 Task: Move the task Develop a new social media platform to the section To-Do in the project AgileFusion and sort the tasks in the project by Due Date
Action: Mouse moved to (287, 543)
Screenshot: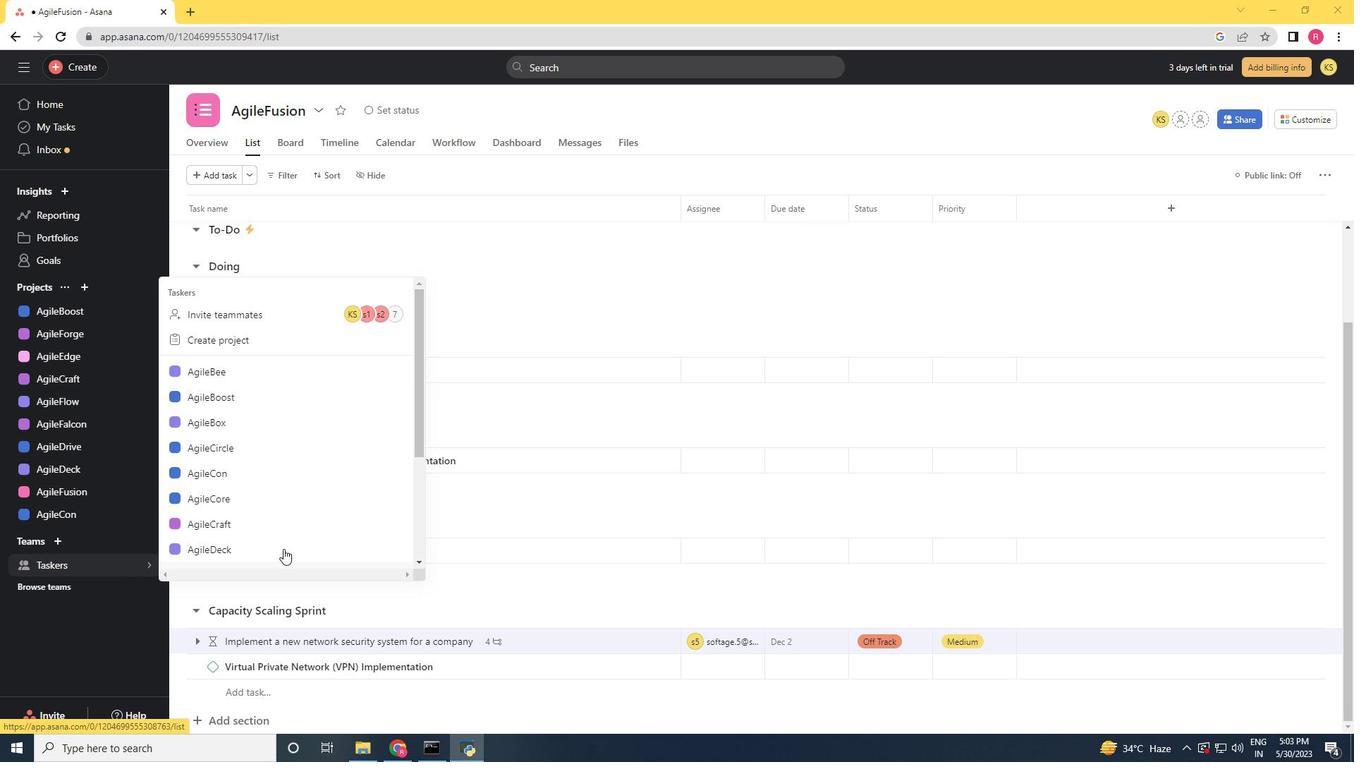 
Action: Mouse scrolled (287, 542) with delta (0, 0)
Screenshot: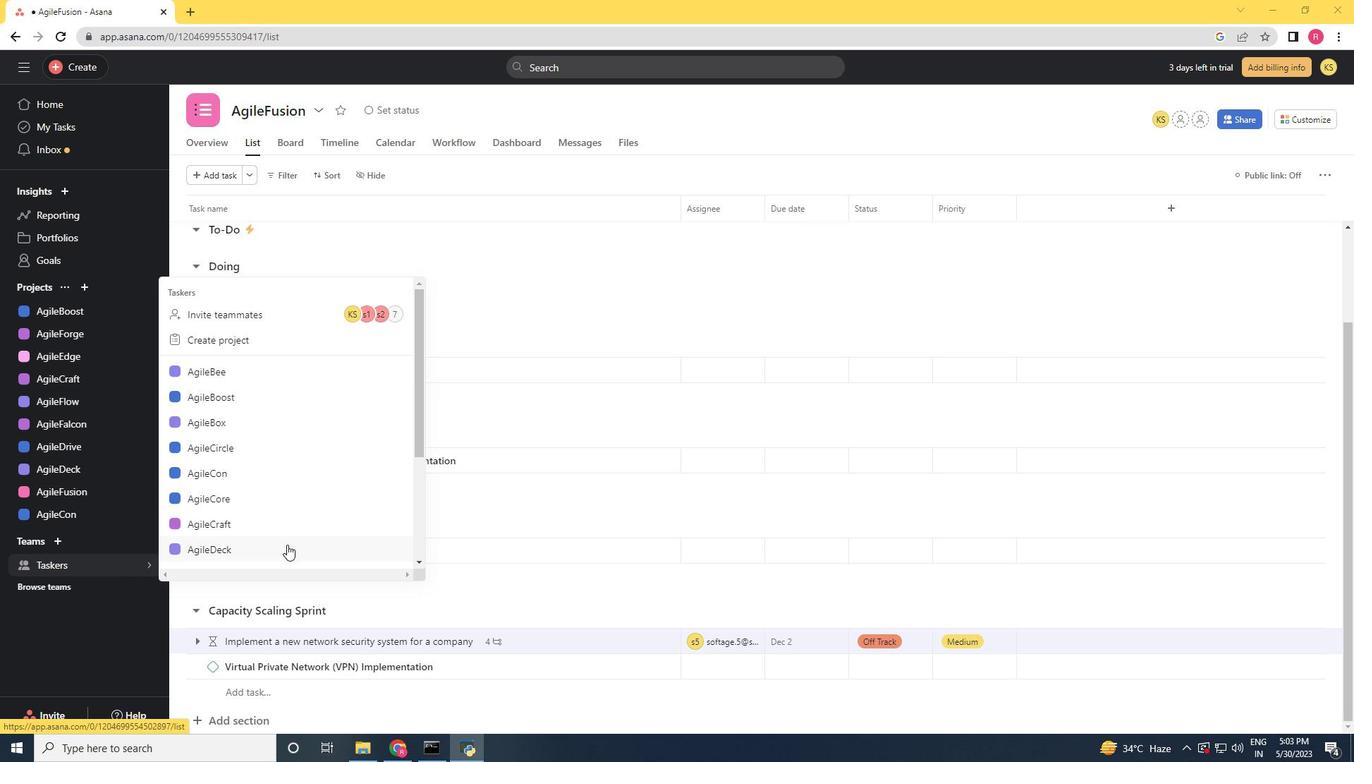 
Action: Mouse scrolled (287, 542) with delta (0, 0)
Screenshot: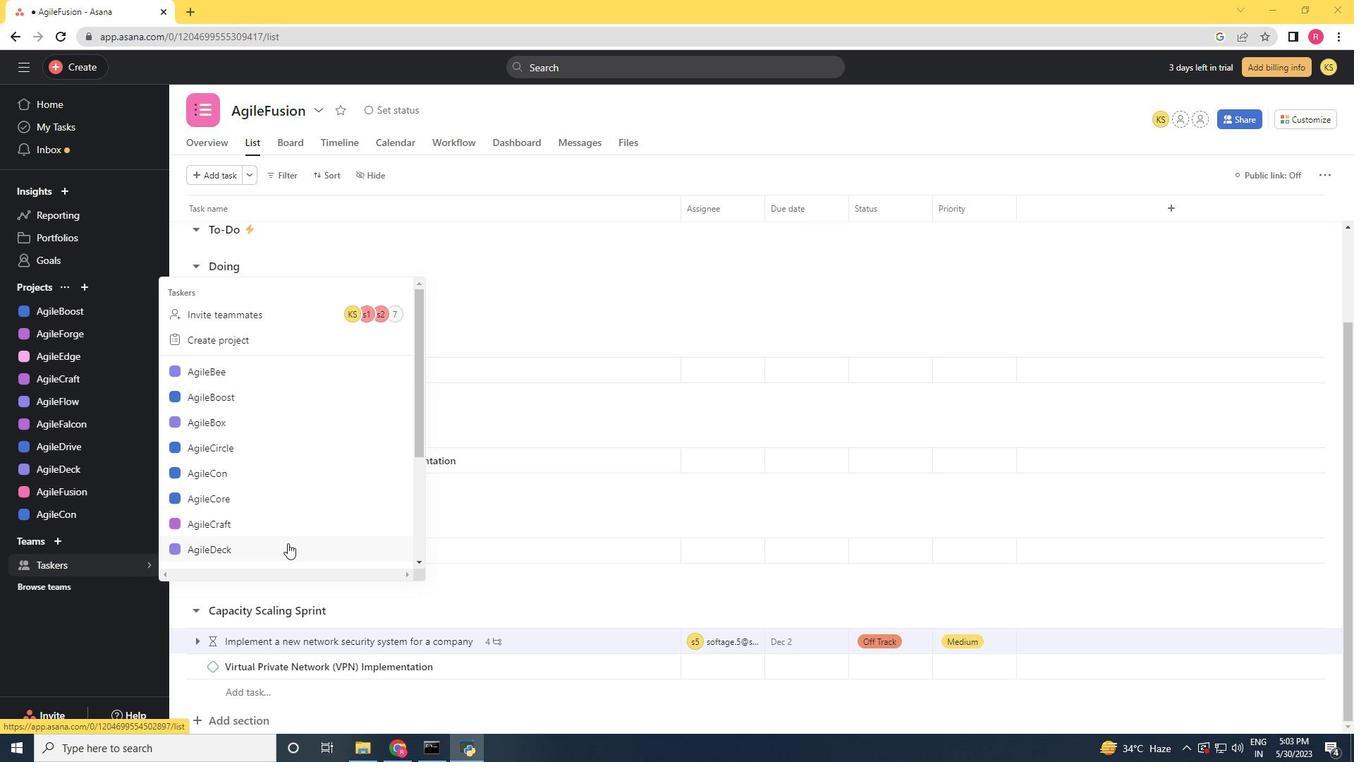
Action: Mouse scrolled (287, 542) with delta (0, 0)
Screenshot: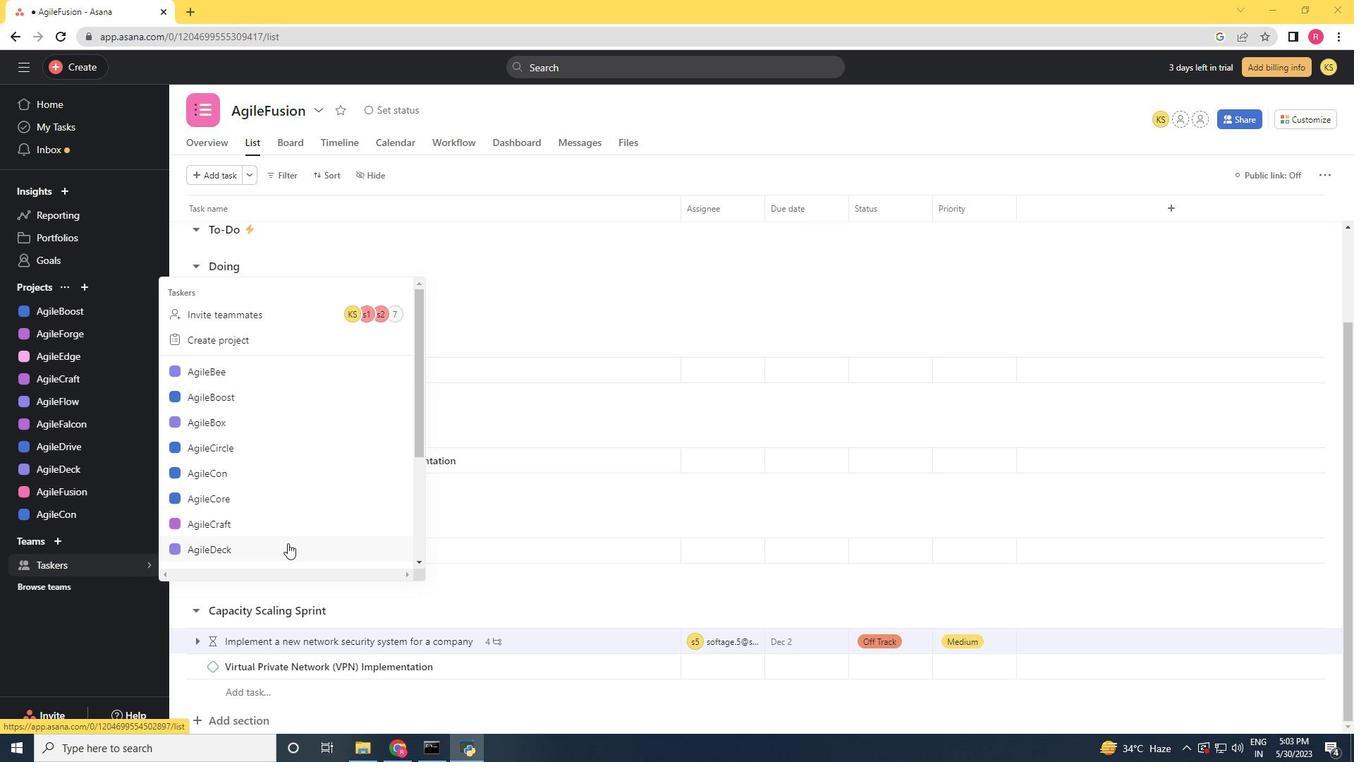 
Action: Mouse scrolled (287, 542) with delta (0, 0)
Screenshot: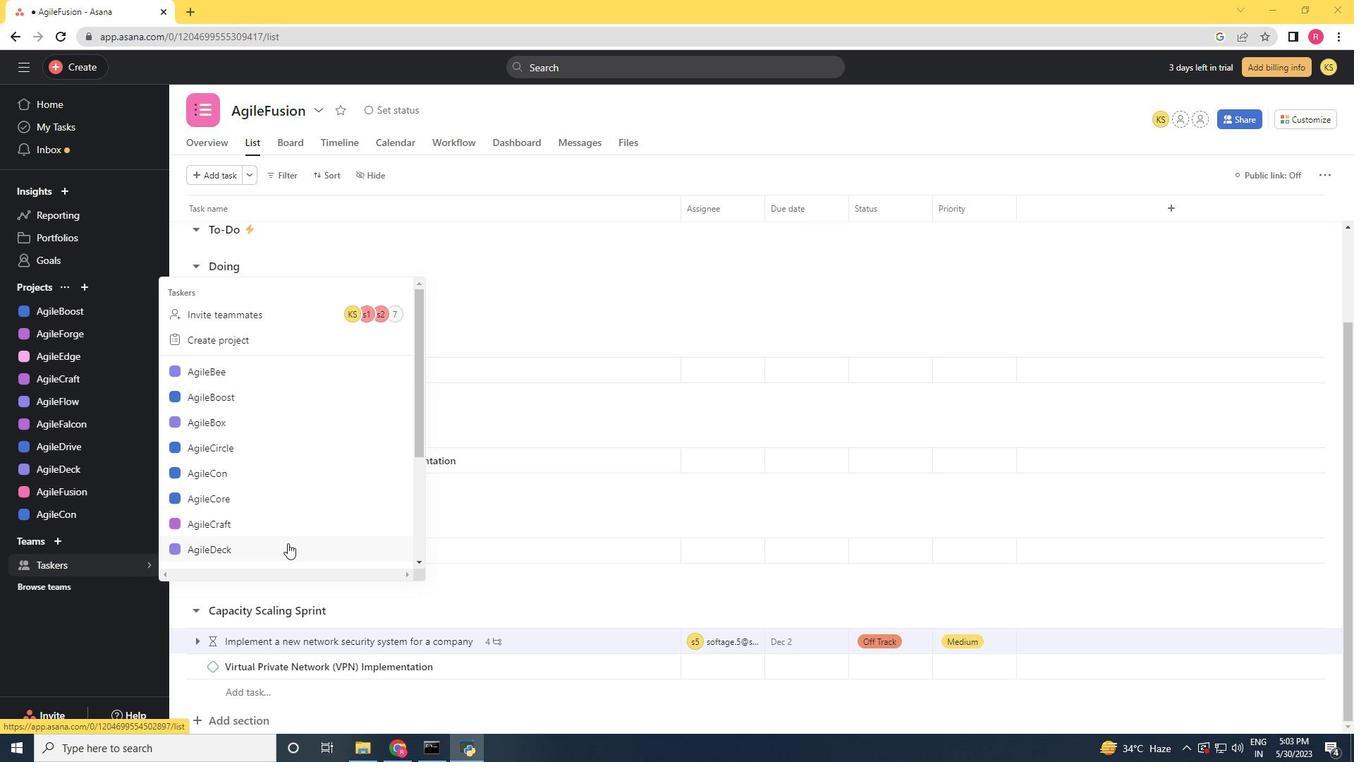 
Action: Mouse scrolled (287, 542) with delta (0, 0)
Screenshot: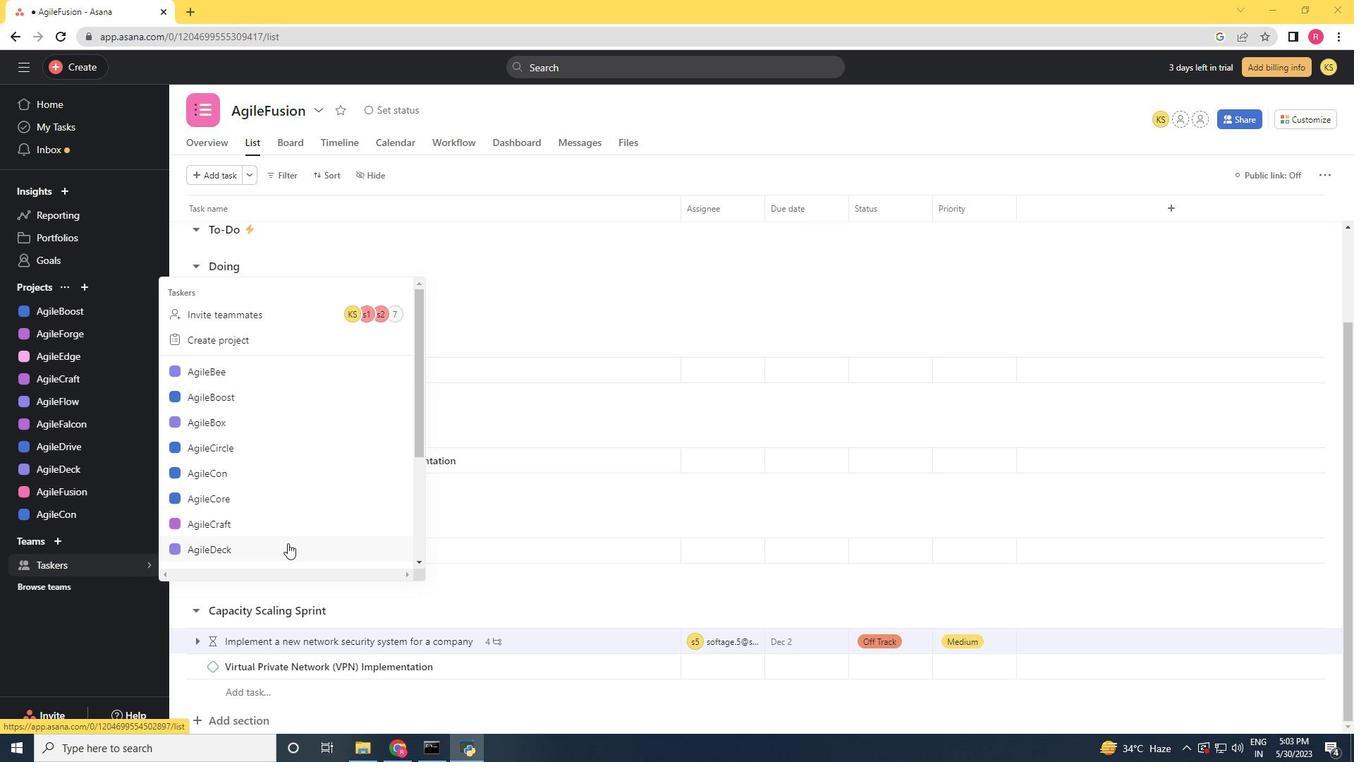 
Action: Mouse moved to (275, 548)
Screenshot: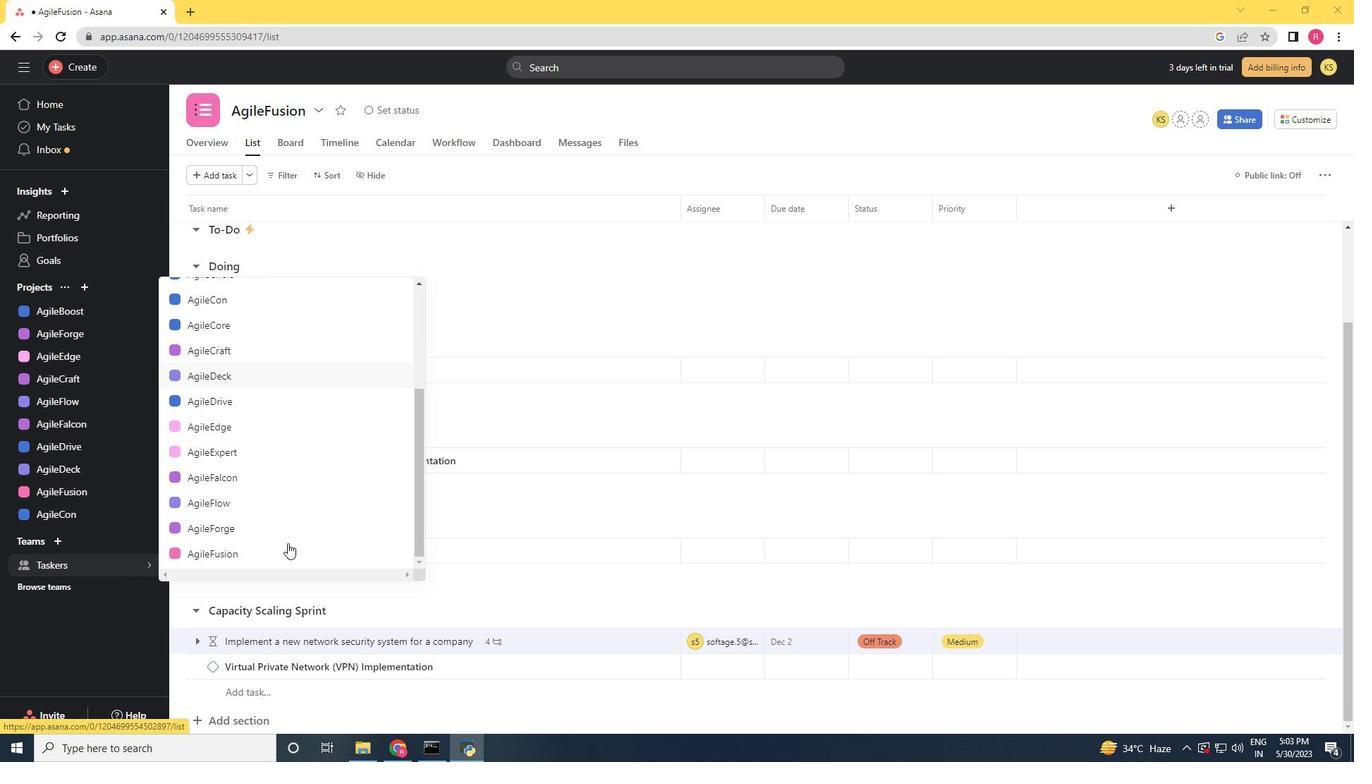 
Action: Mouse scrolled (275, 547) with delta (0, 0)
Screenshot: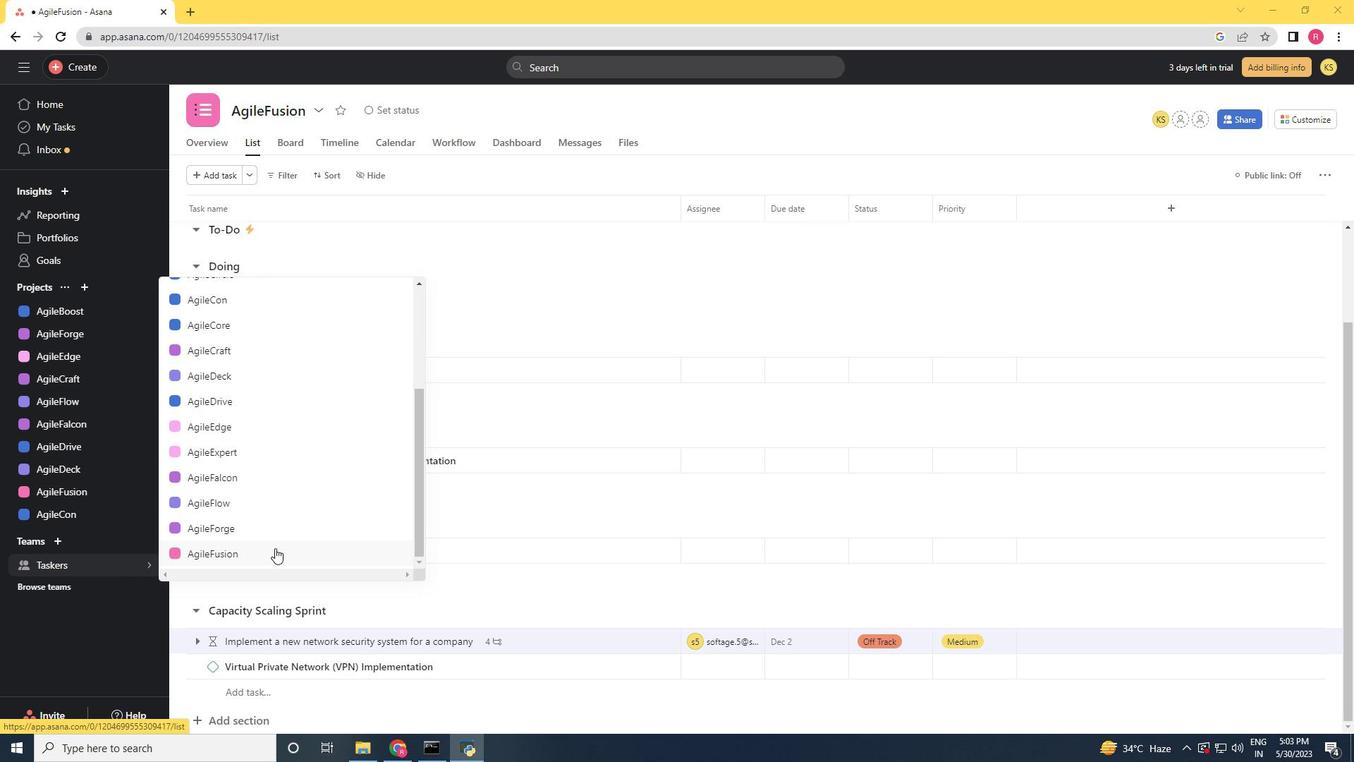 
Action: Mouse scrolled (275, 547) with delta (0, 0)
Screenshot: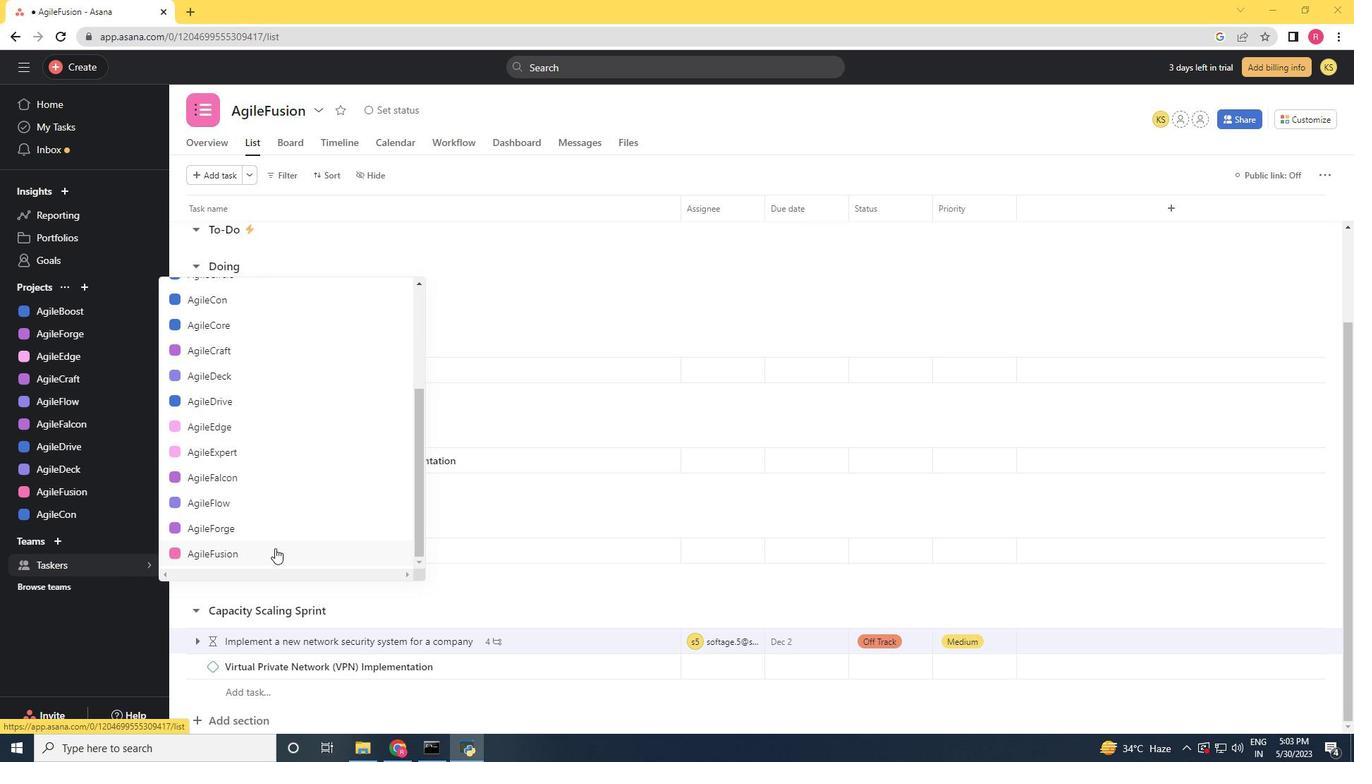 
Action: Mouse moved to (274, 548)
Screenshot: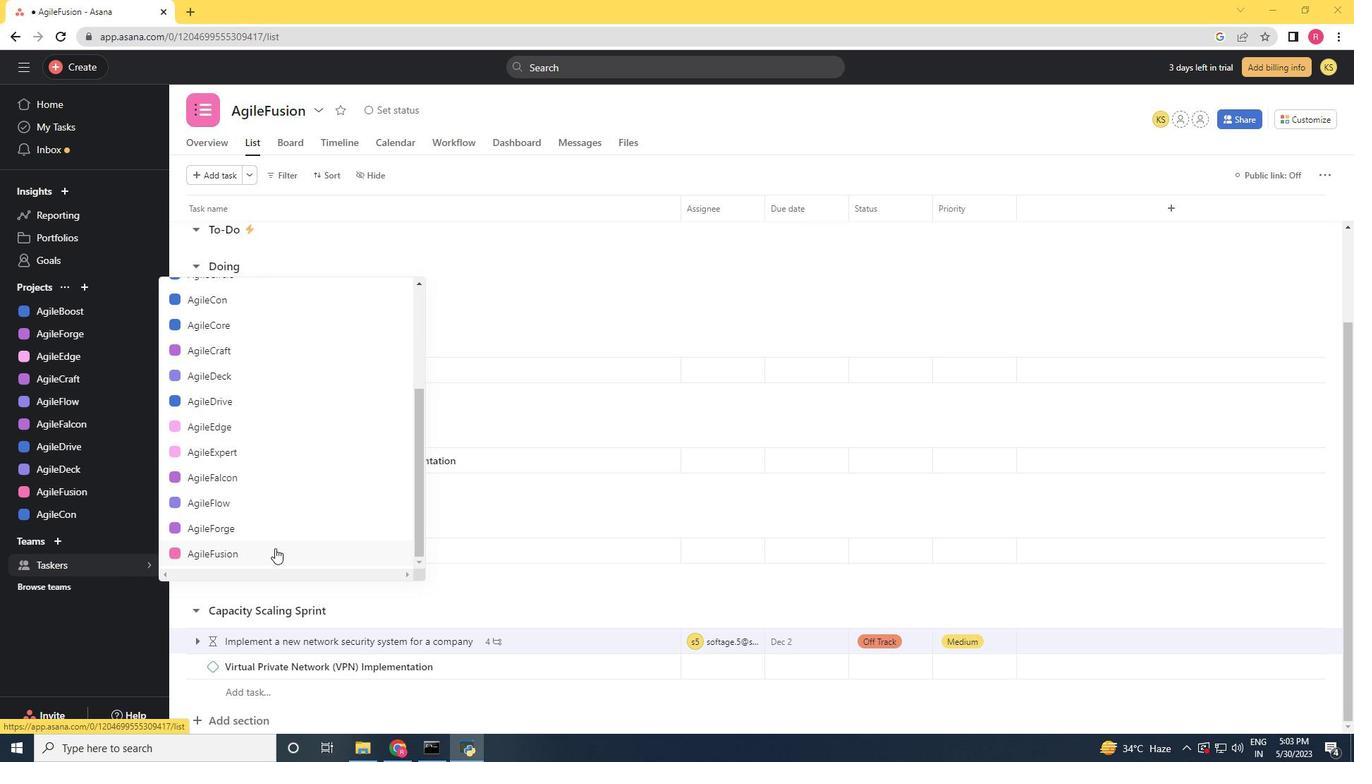
Action: Mouse scrolled (274, 548) with delta (0, 0)
Screenshot: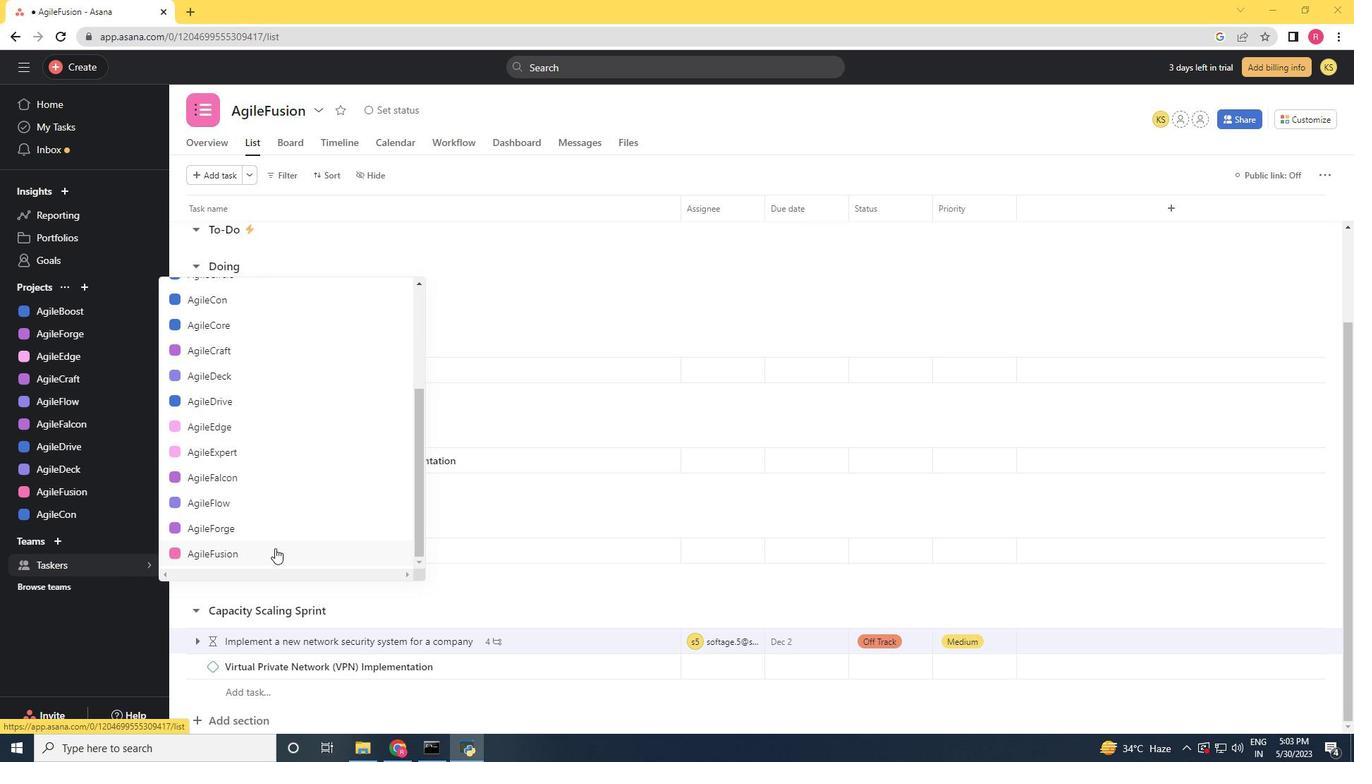 
Action: Mouse pressed left at (274, 548)
Screenshot: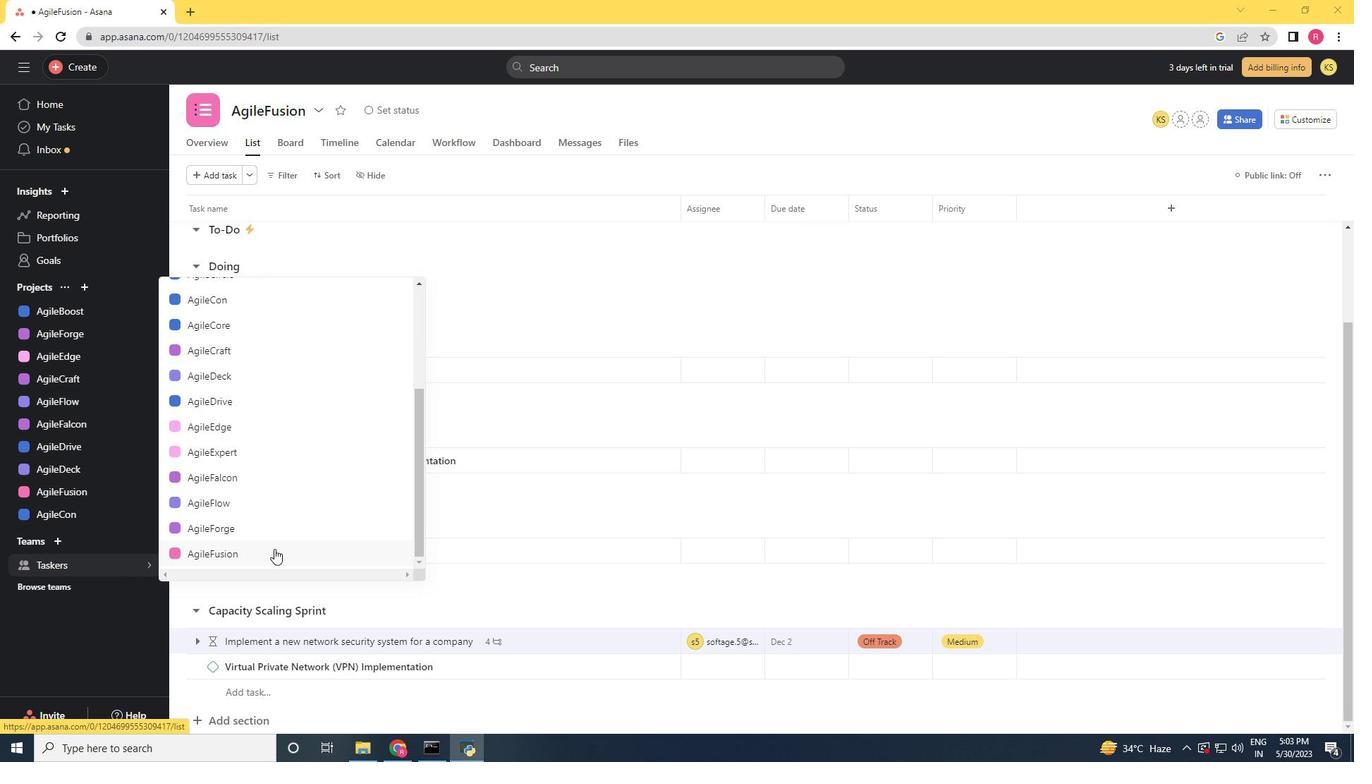 
Action: Mouse moved to (532, 407)
Screenshot: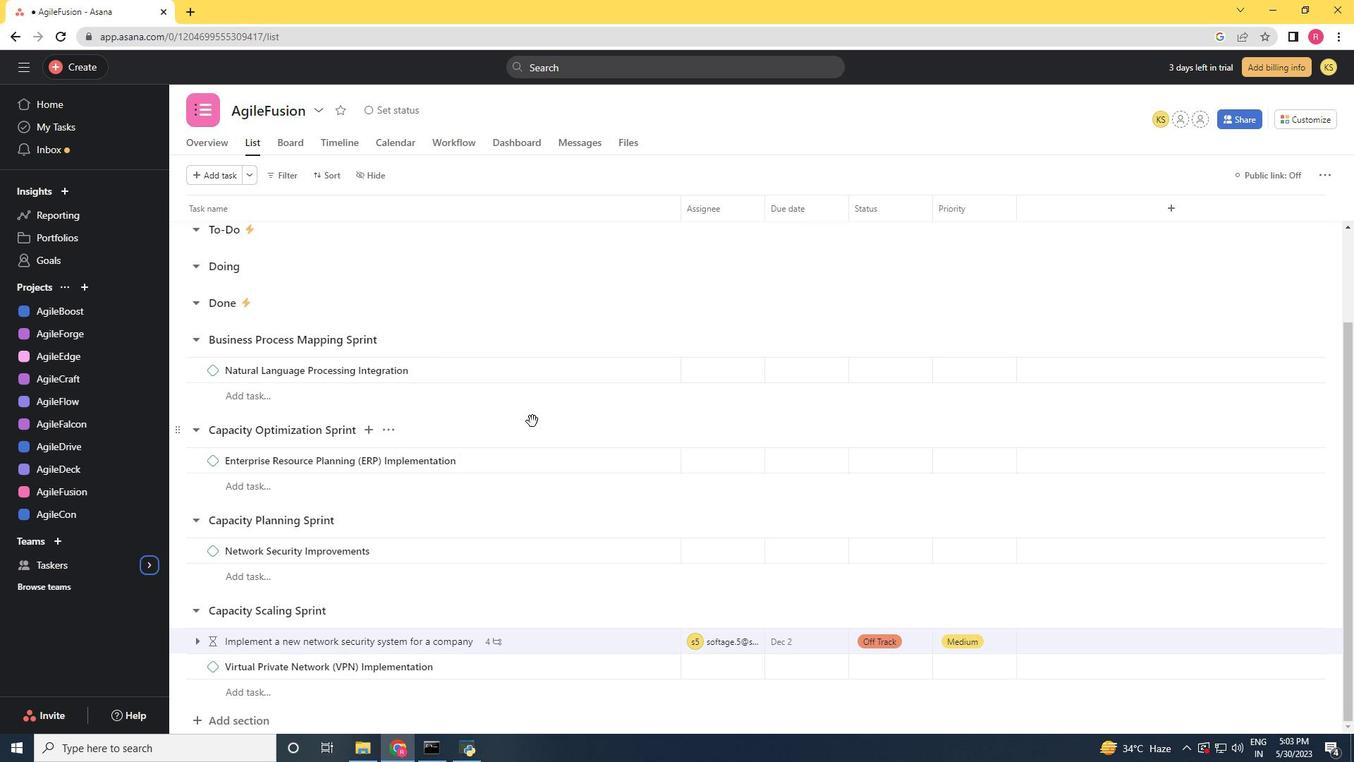 
Action: Mouse scrolled (532, 406) with delta (0, 0)
Screenshot: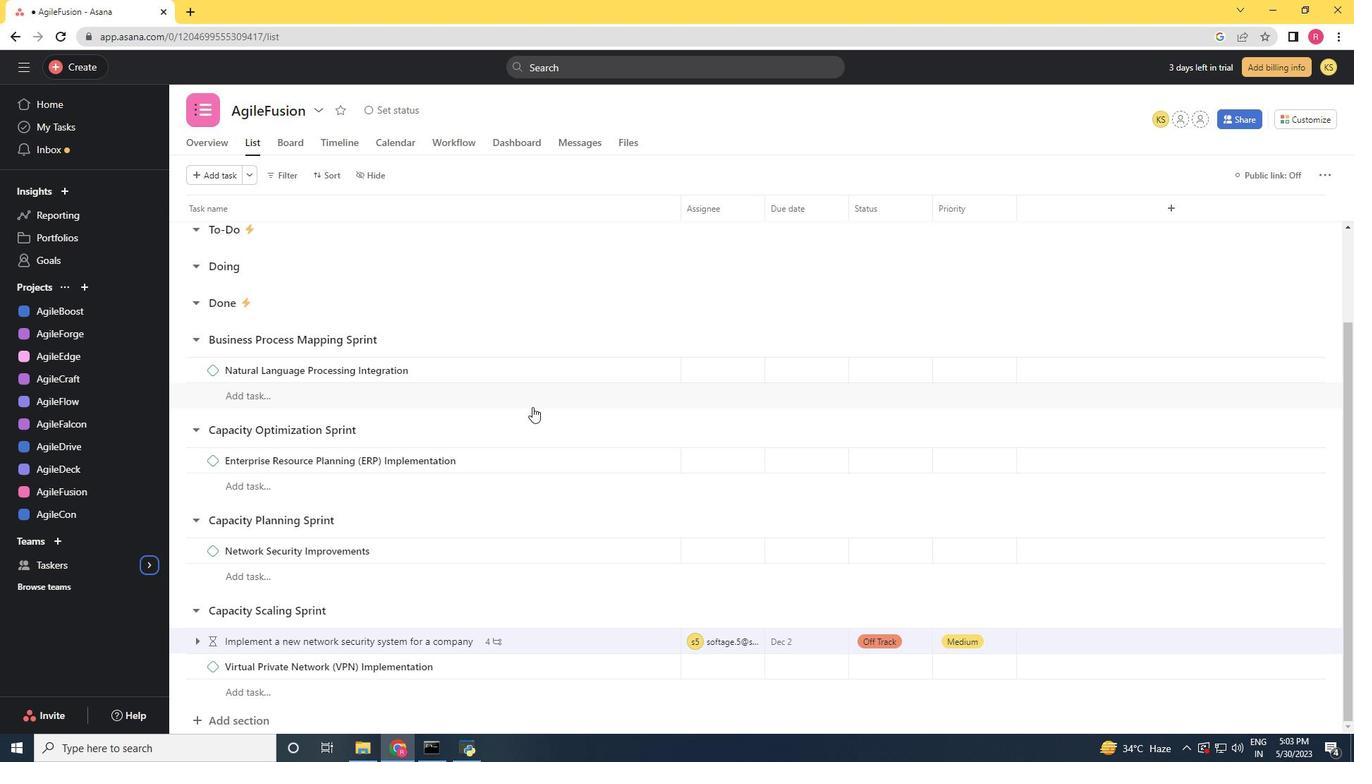 
Action: Mouse scrolled (532, 406) with delta (0, 0)
Screenshot: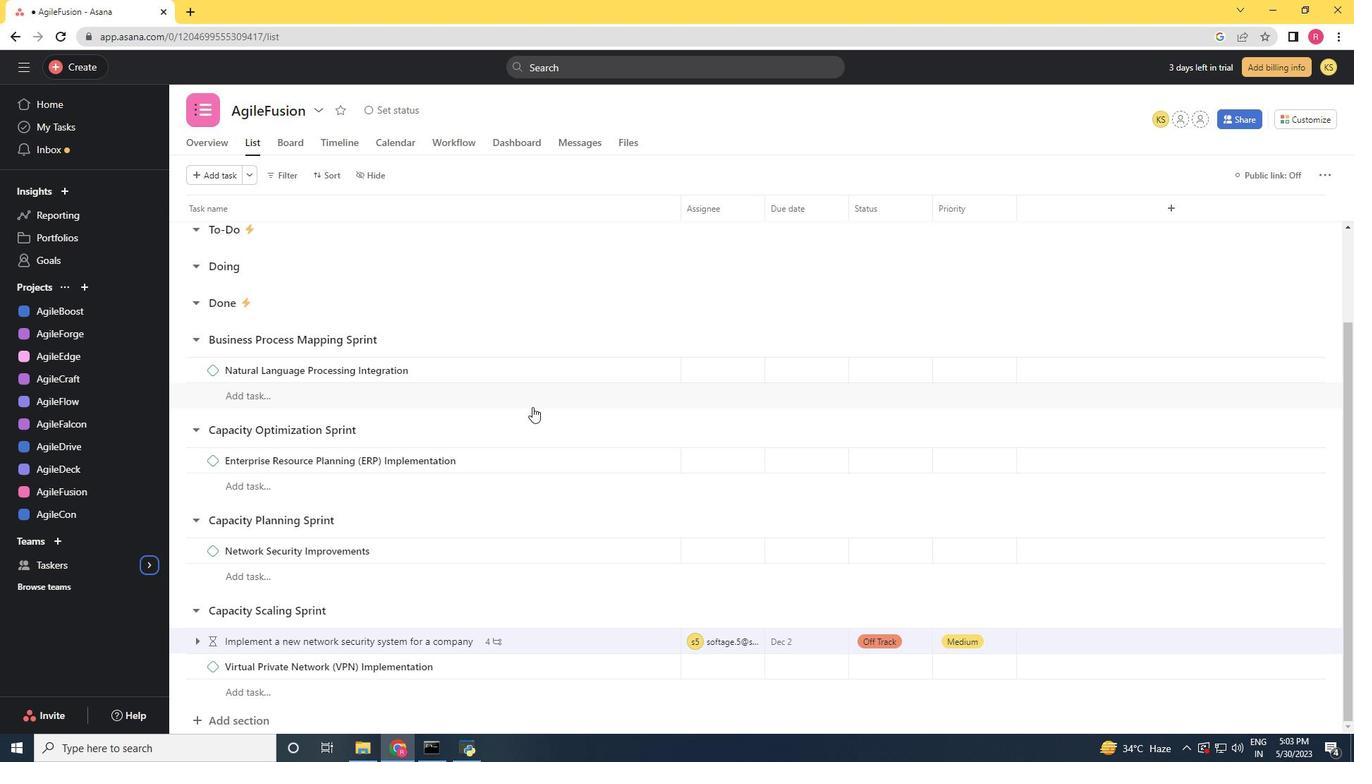 
Action: Mouse scrolled (532, 406) with delta (0, 0)
Screenshot: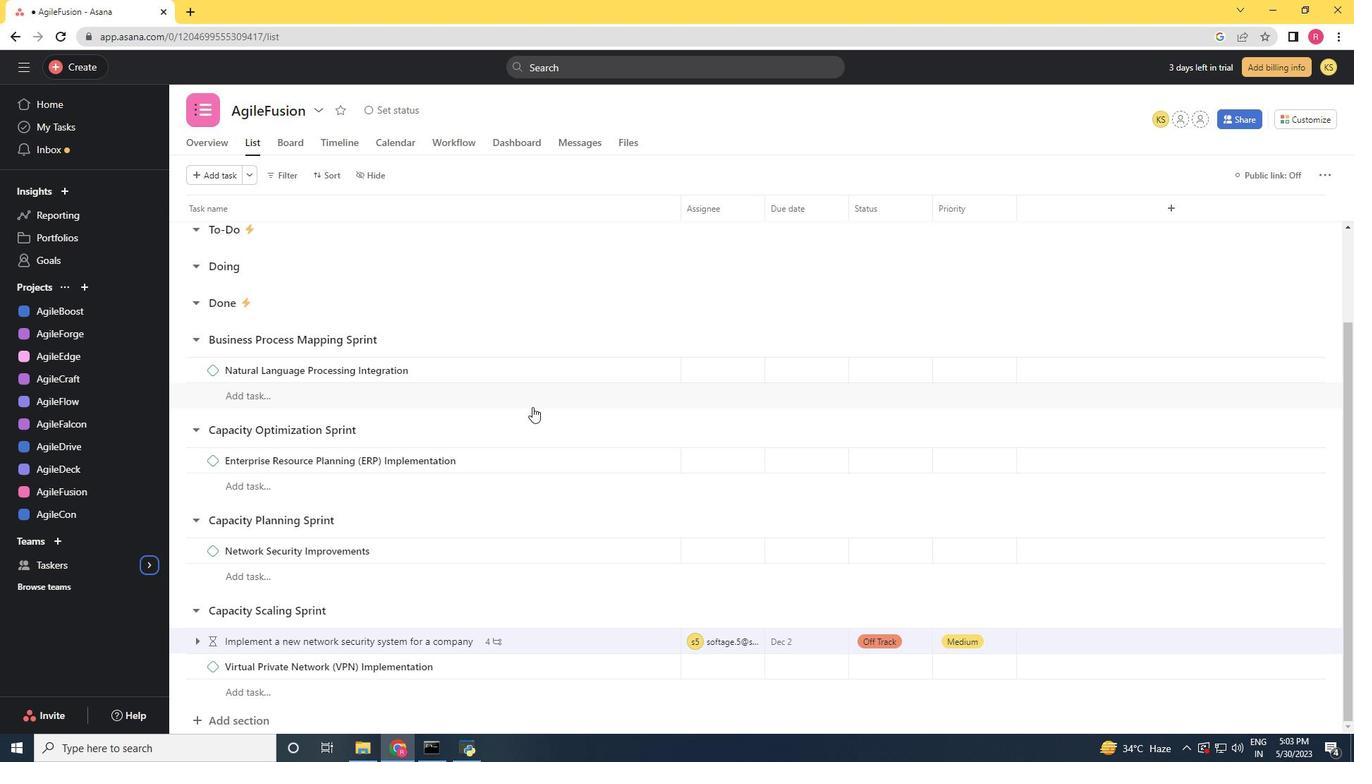 
Action: Mouse scrolled (532, 406) with delta (0, 0)
Screenshot: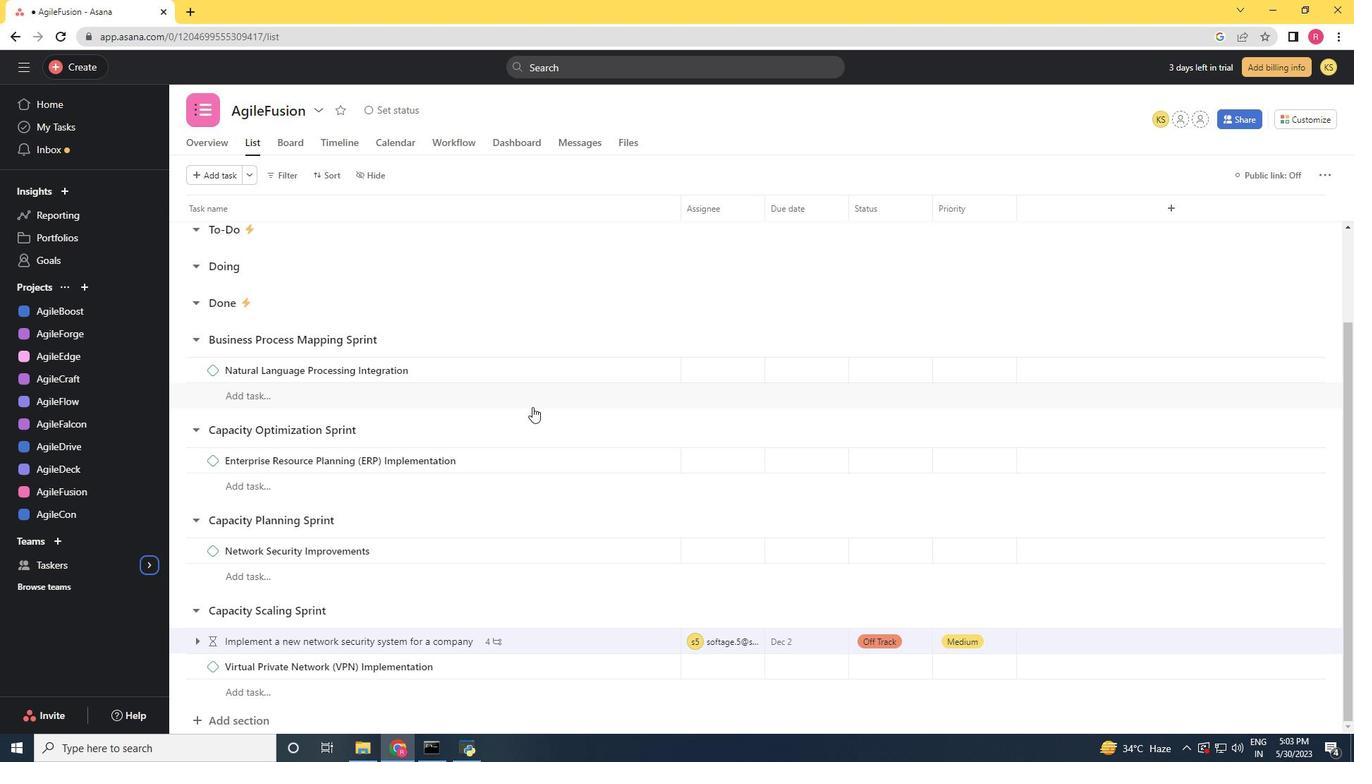 
Action: Mouse scrolled (532, 406) with delta (0, 0)
Screenshot: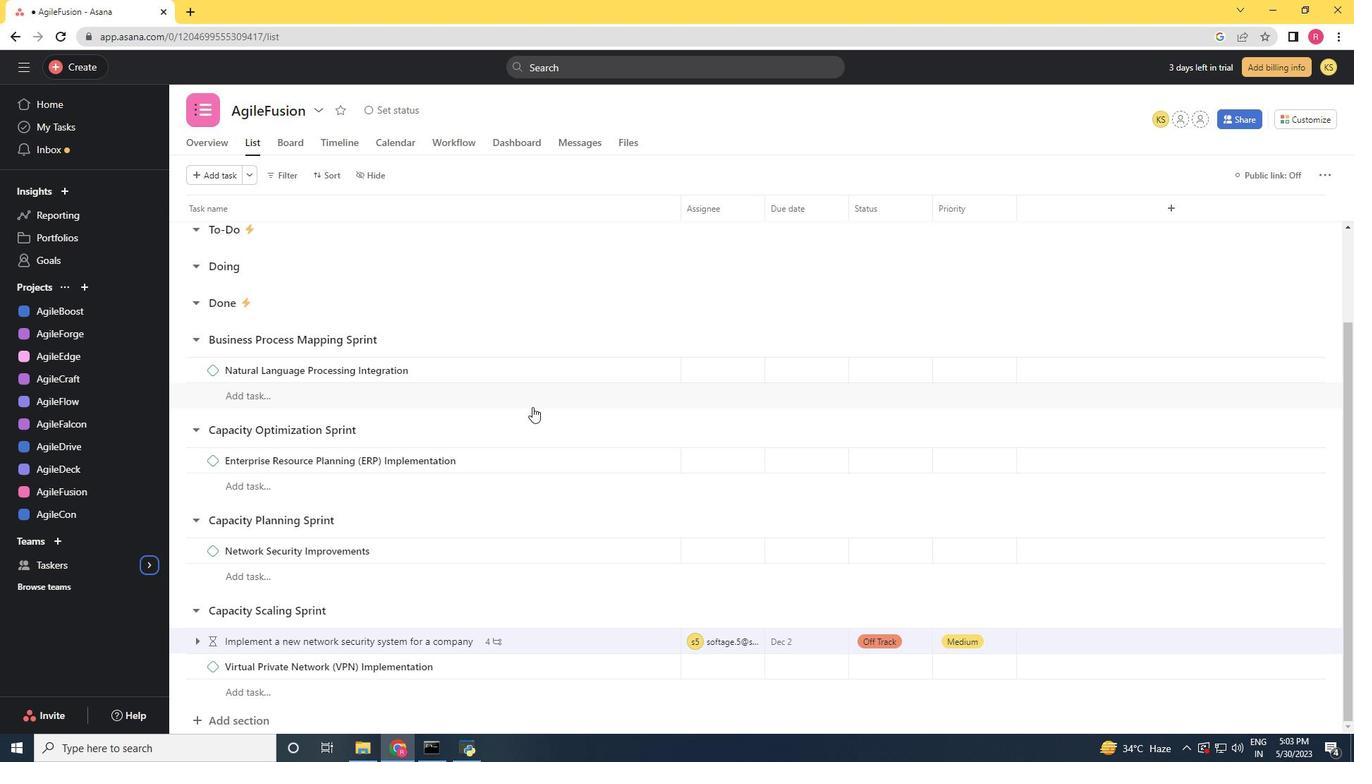 
Action: Mouse scrolled (532, 407) with delta (0, 0)
Screenshot: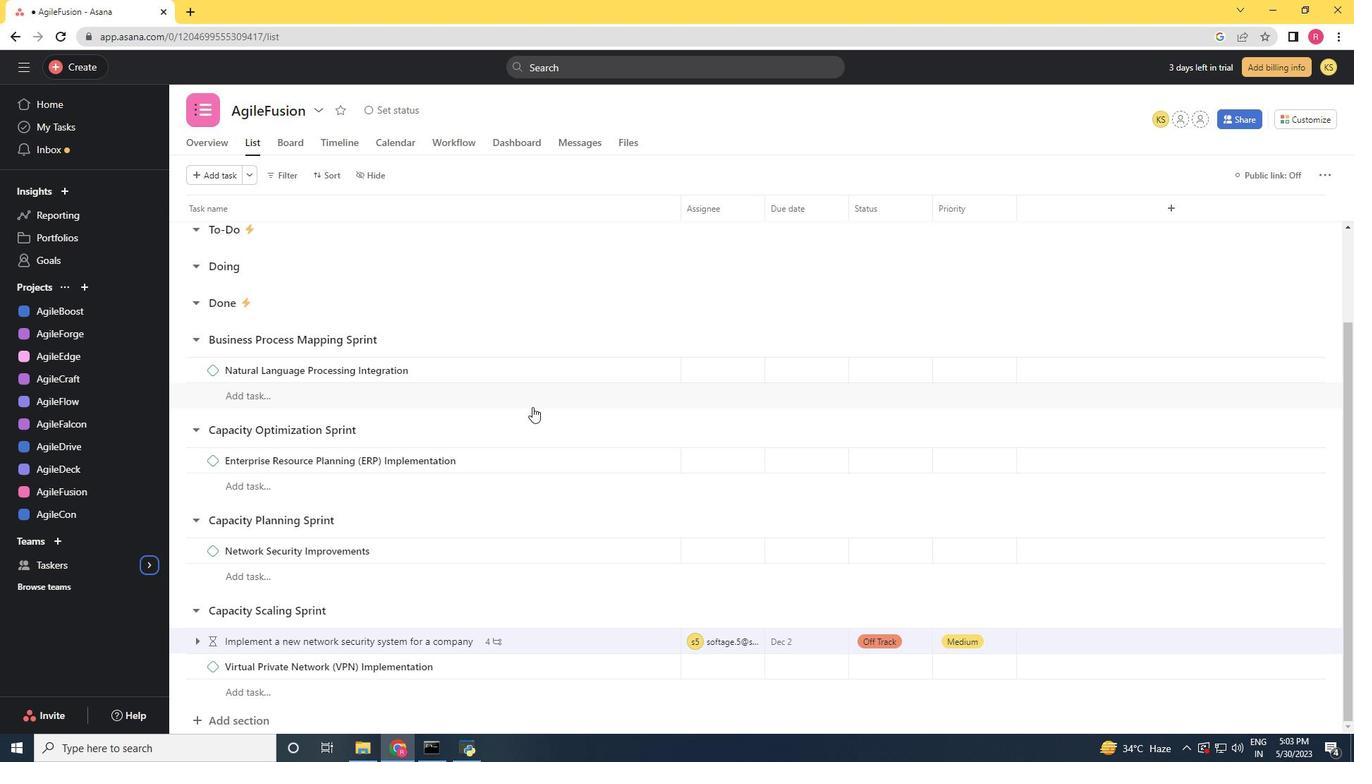 
Action: Mouse scrolled (532, 407) with delta (0, 0)
Screenshot: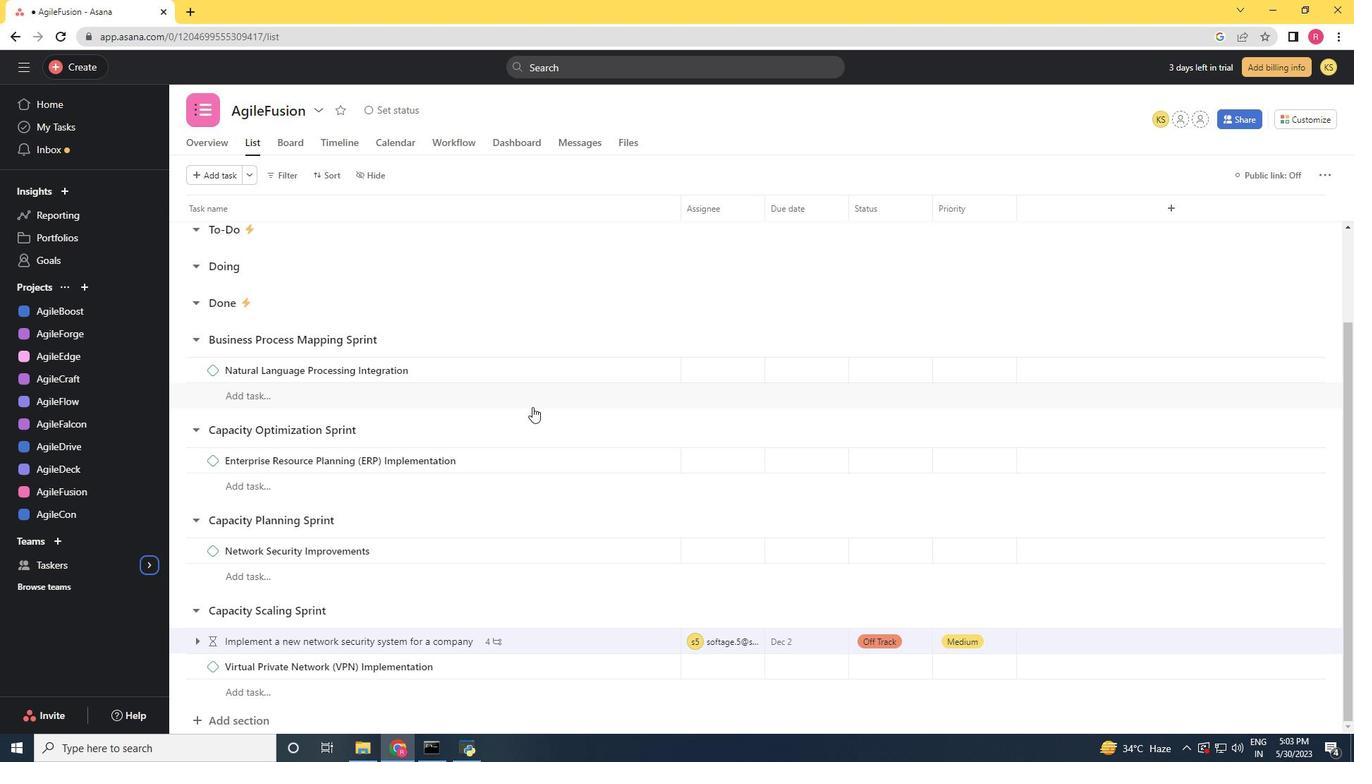 
Action: Mouse scrolled (532, 407) with delta (0, 0)
Screenshot: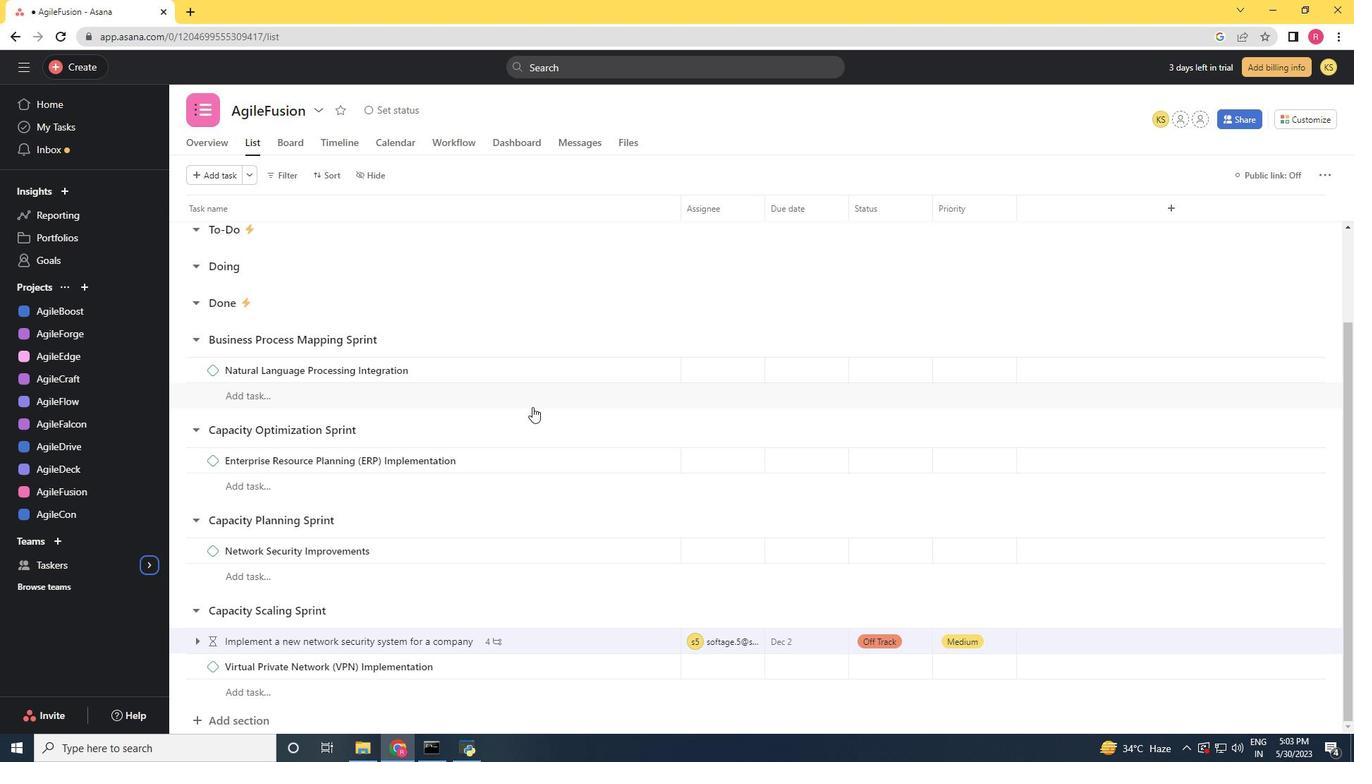 
Action: Mouse scrolled (532, 407) with delta (0, 0)
Screenshot: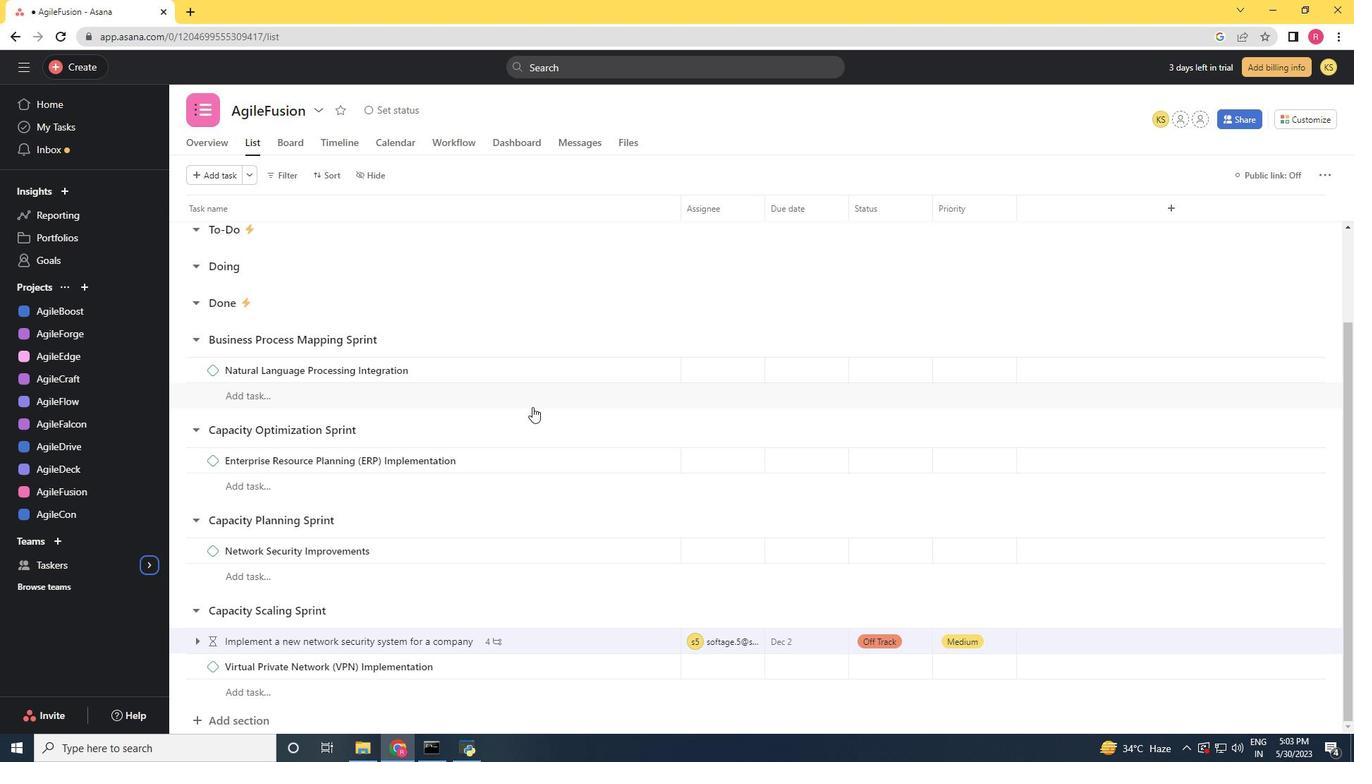 
Action: Mouse scrolled (532, 407) with delta (0, 0)
Screenshot: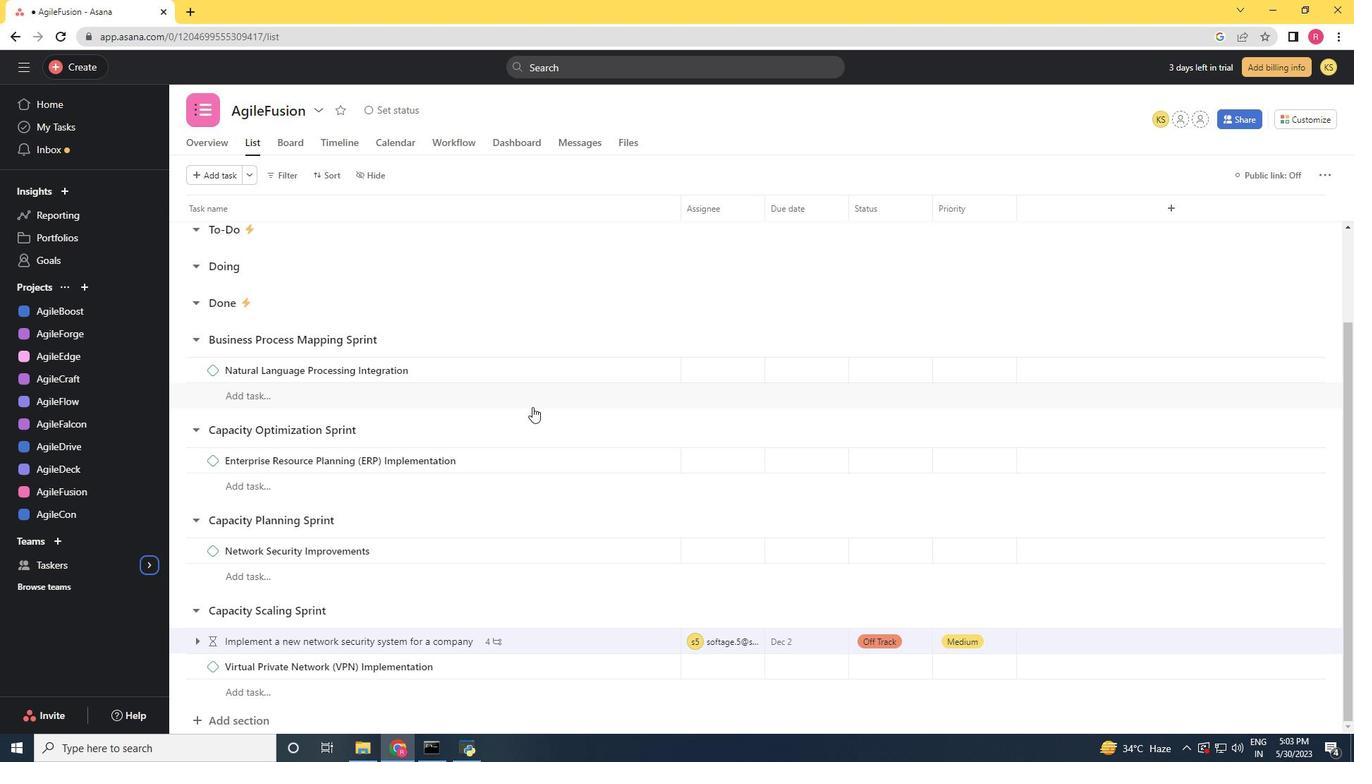 
Action: Mouse scrolled (532, 407) with delta (0, 0)
Screenshot: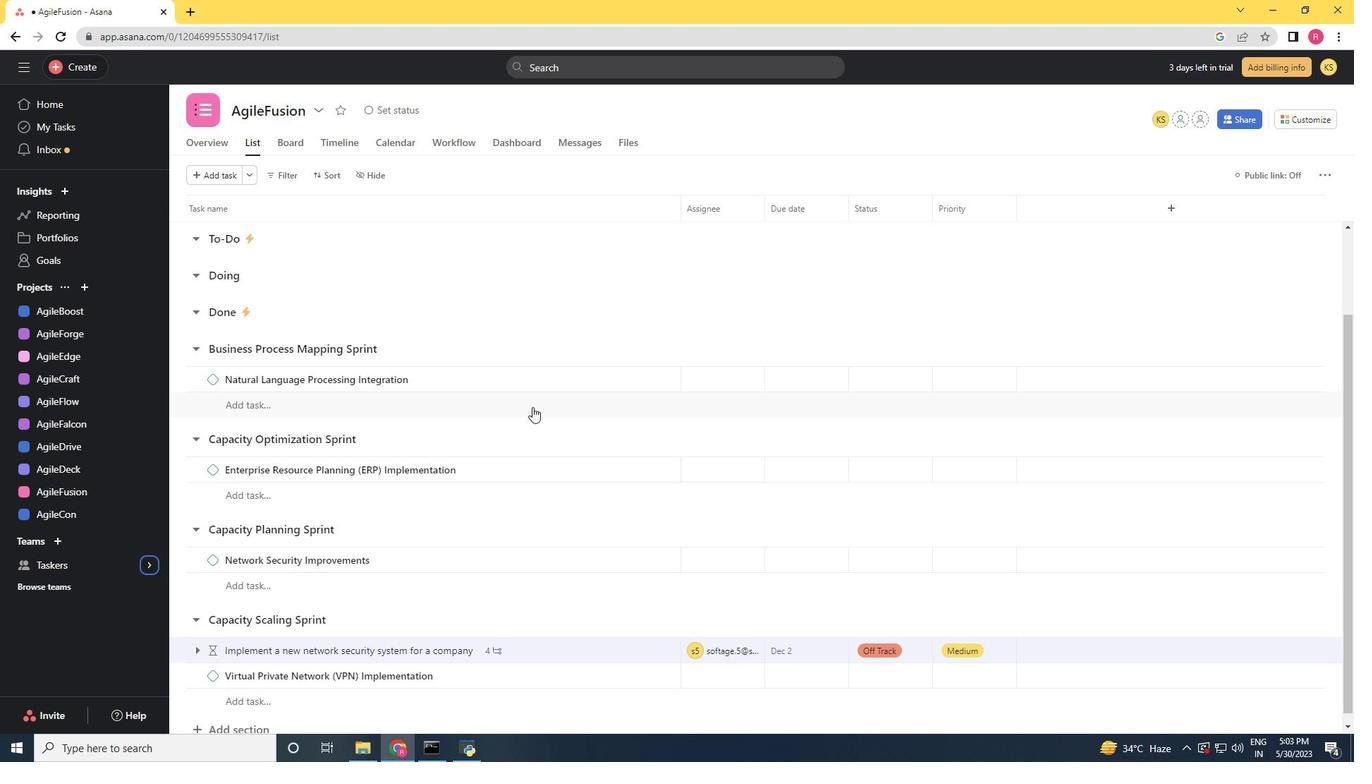 
Action: Mouse moved to (638, 286)
Screenshot: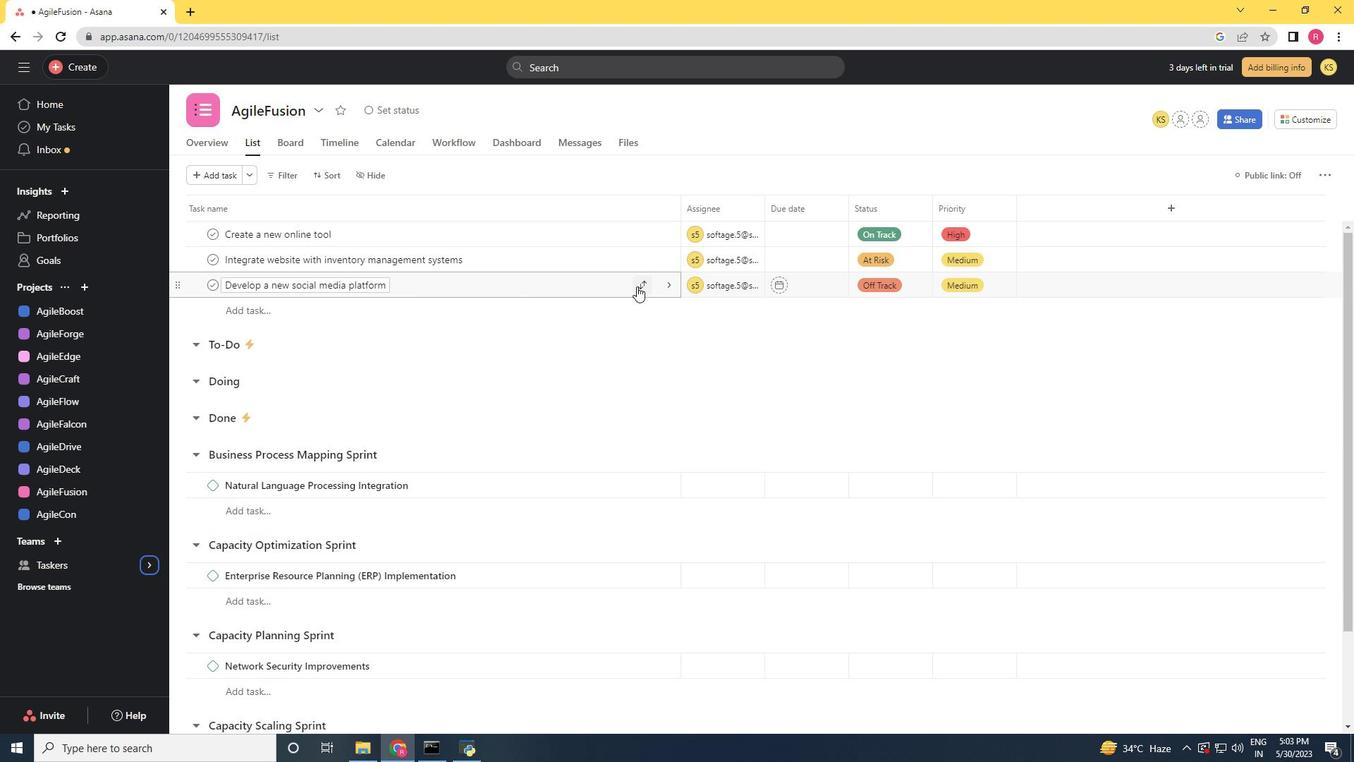 
Action: Mouse pressed left at (638, 286)
Screenshot: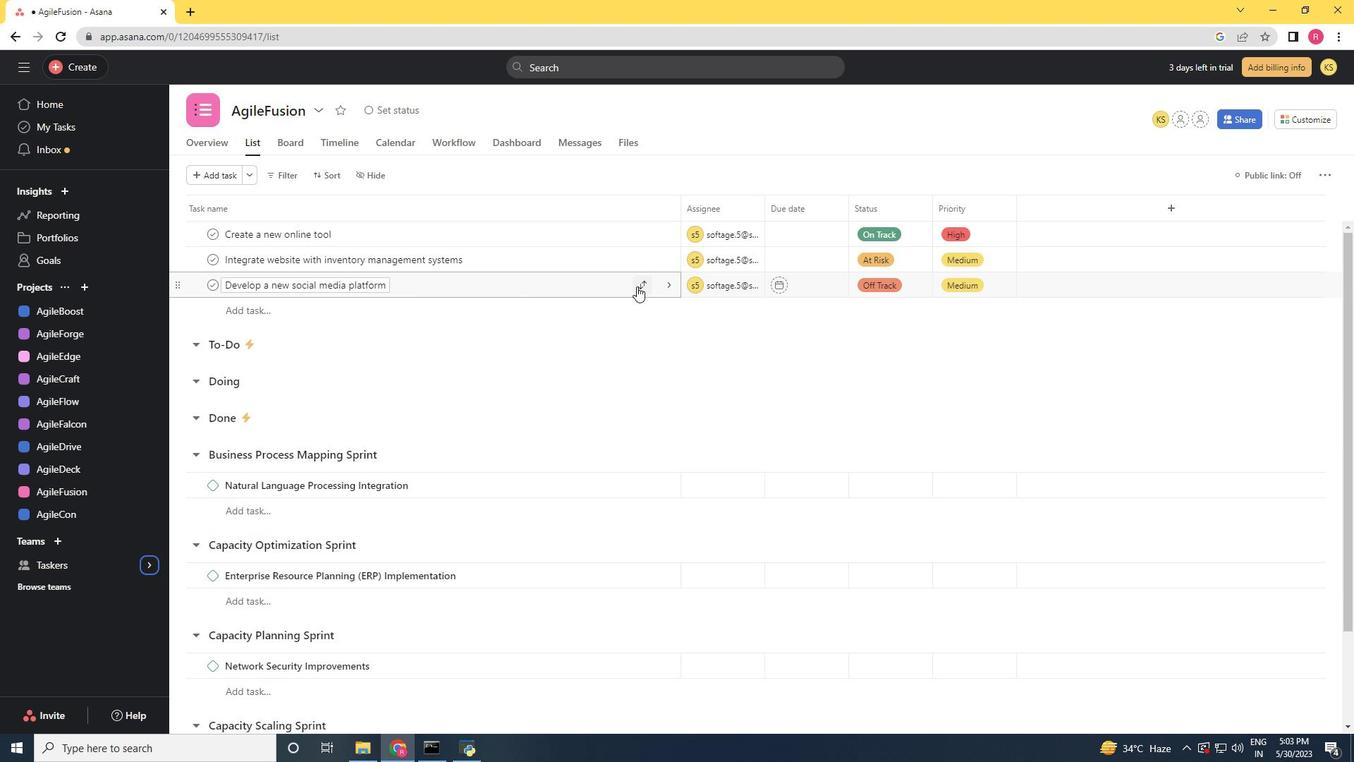 
Action: Mouse moved to (582, 364)
Screenshot: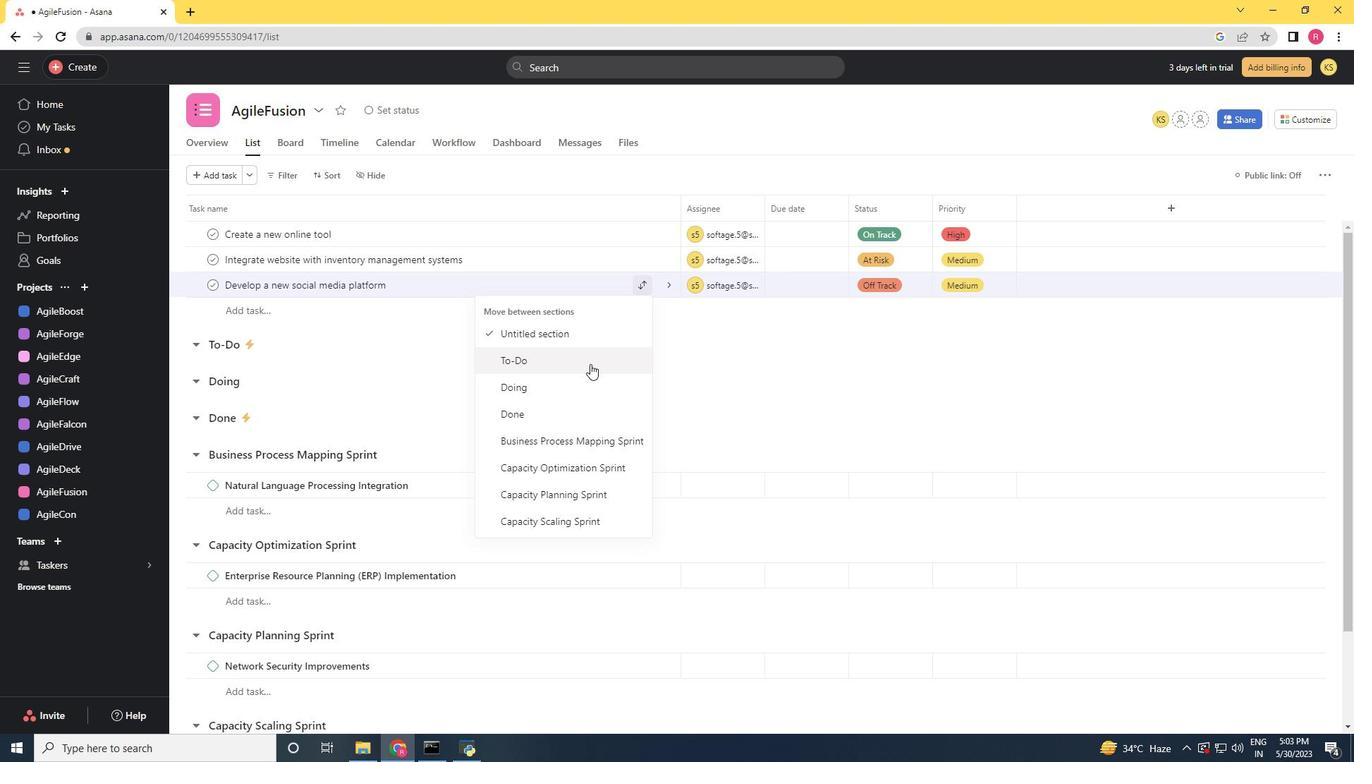 
Action: Mouse pressed left at (582, 364)
Screenshot: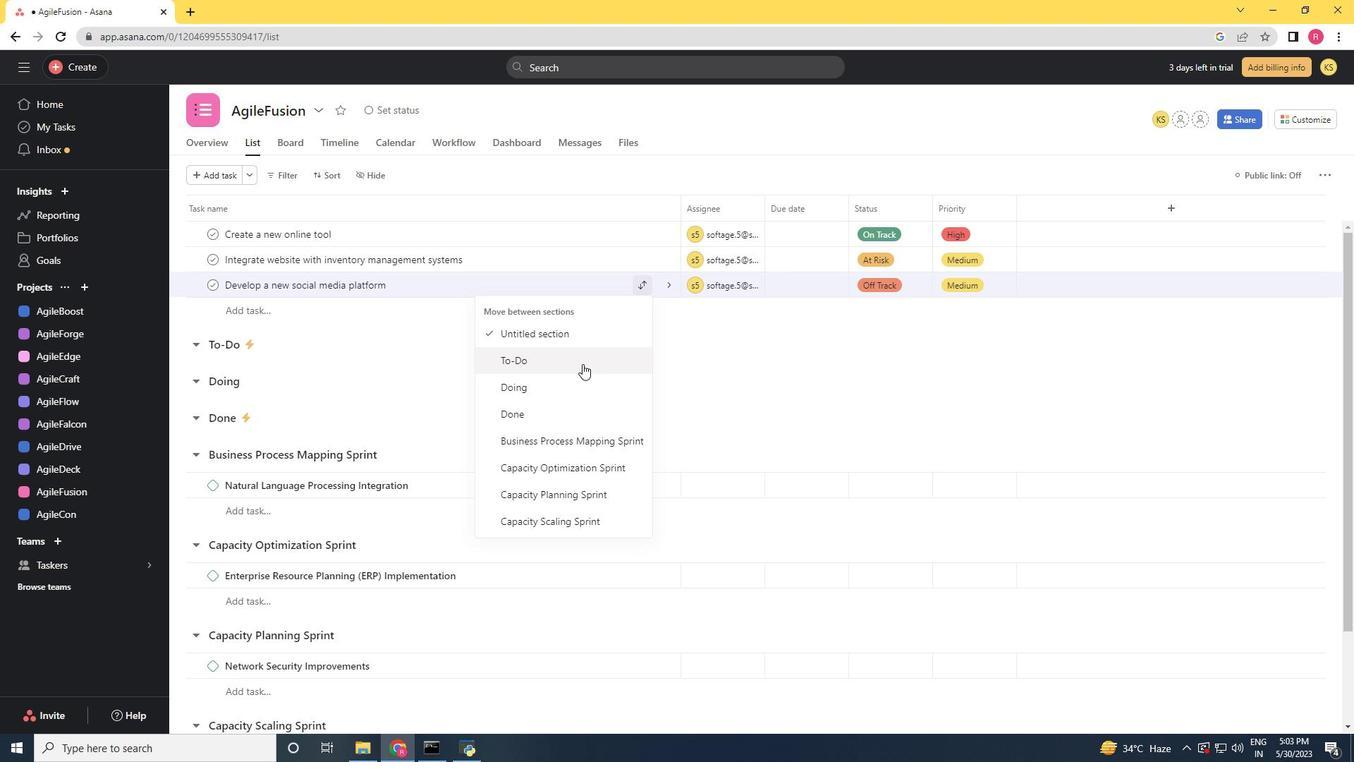 
Action: Mouse moved to (330, 179)
Screenshot: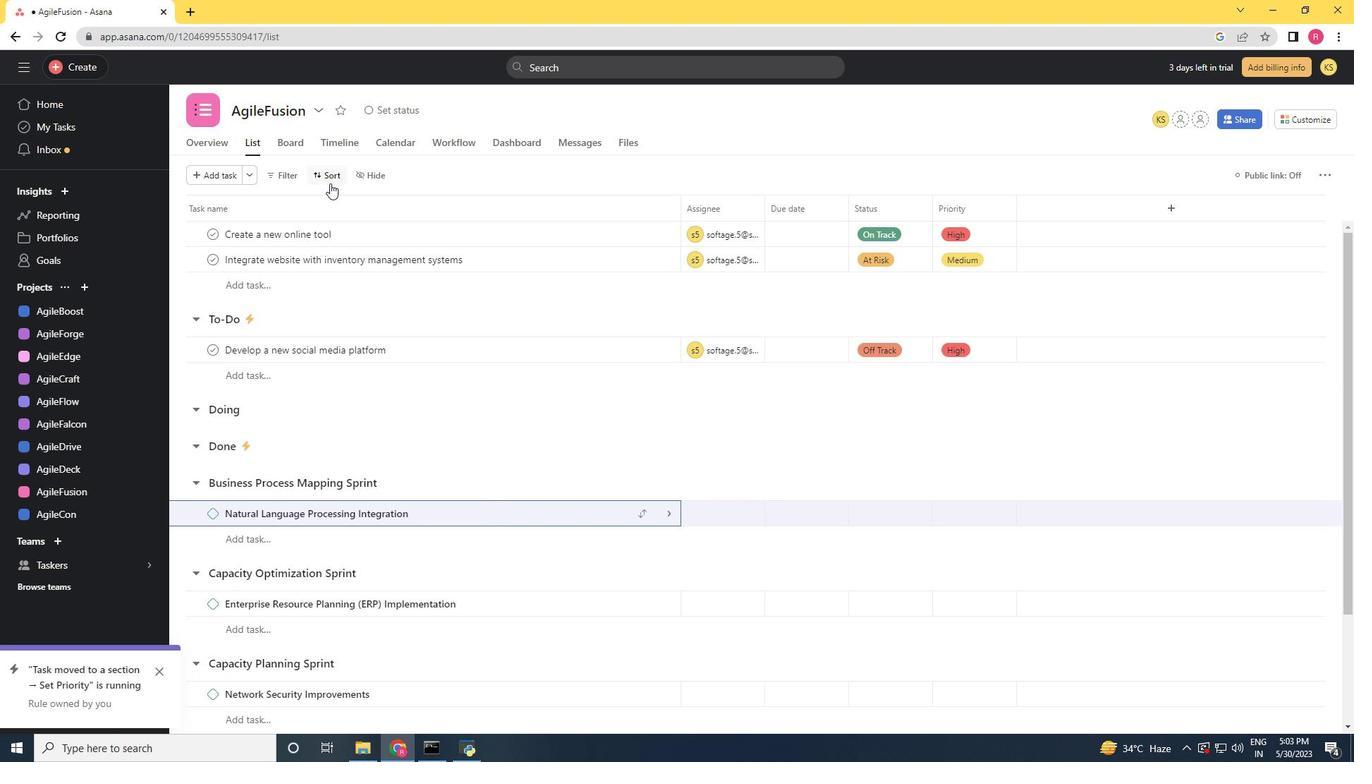 
Action: Mouse pressed left at (330, 179)
Screenshot: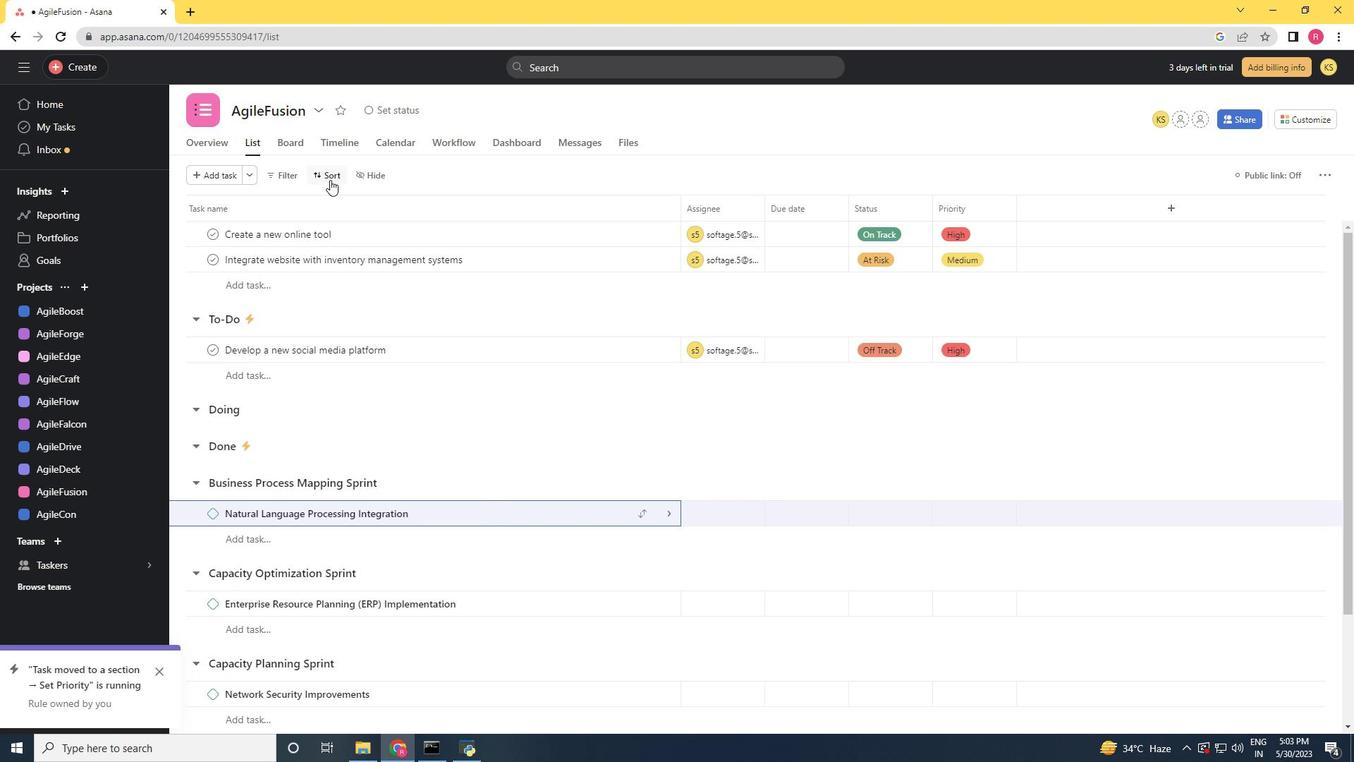 
Action: Mouse moved to (385, 277)
Screenshot: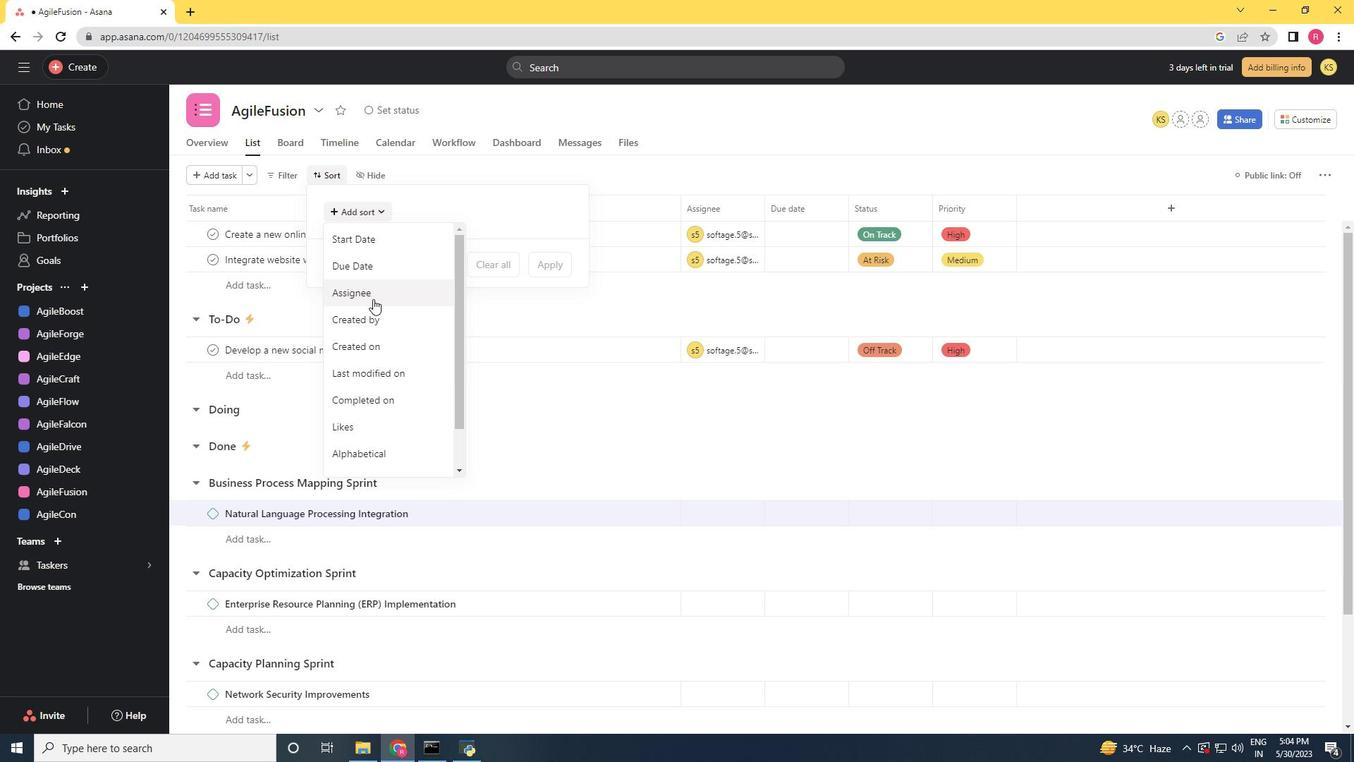 
Action: Mouse pressed left at (385, 277)
Screenshot: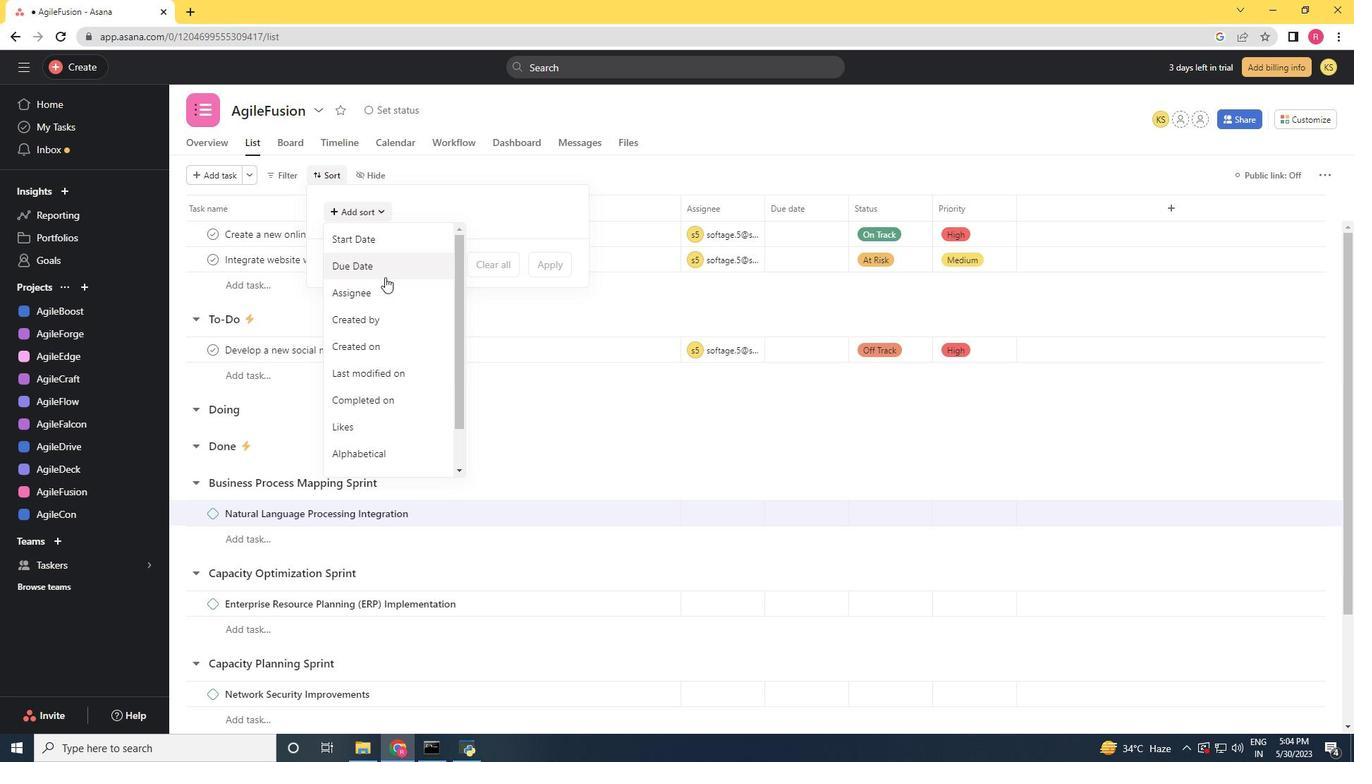 
Action: Mouse moved to (548, 321)
Screenshot: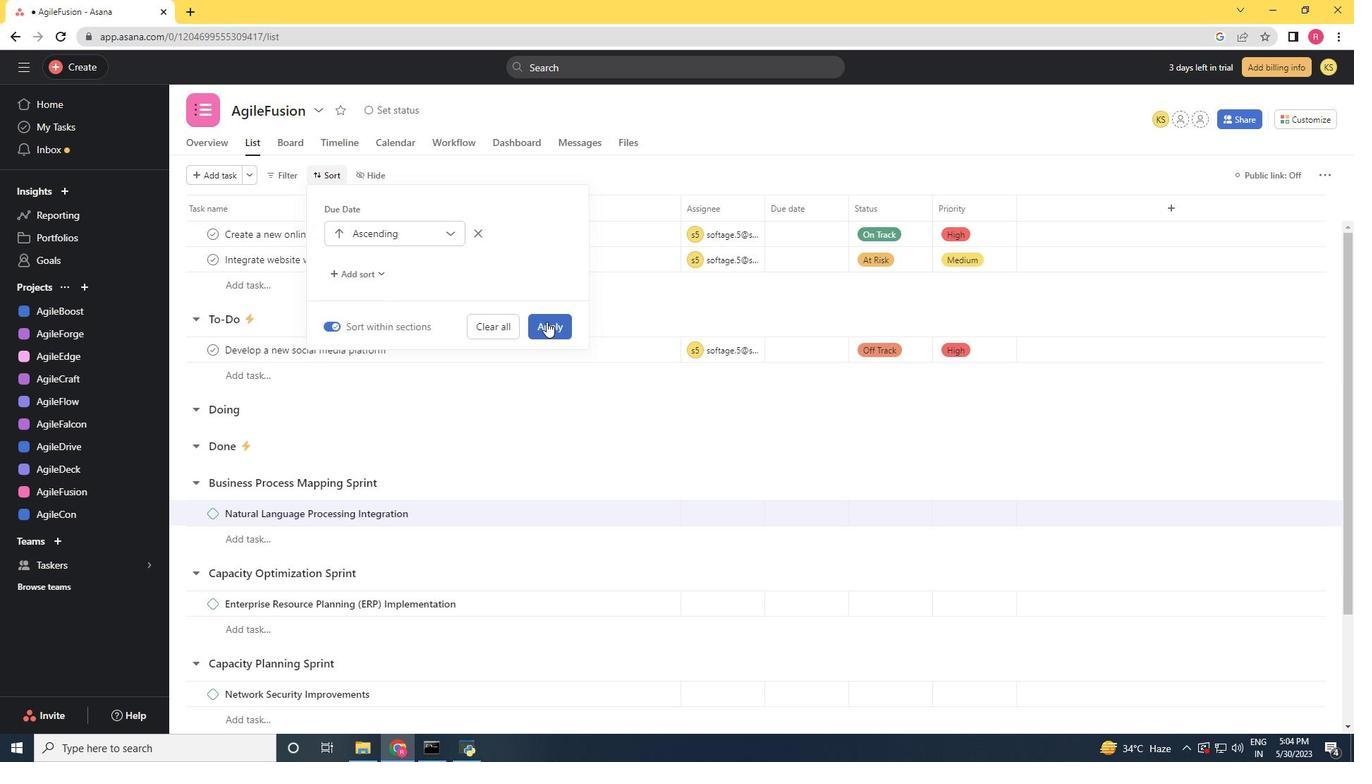 
Action: Mouse pressed left at (548, 321)
Screenshot: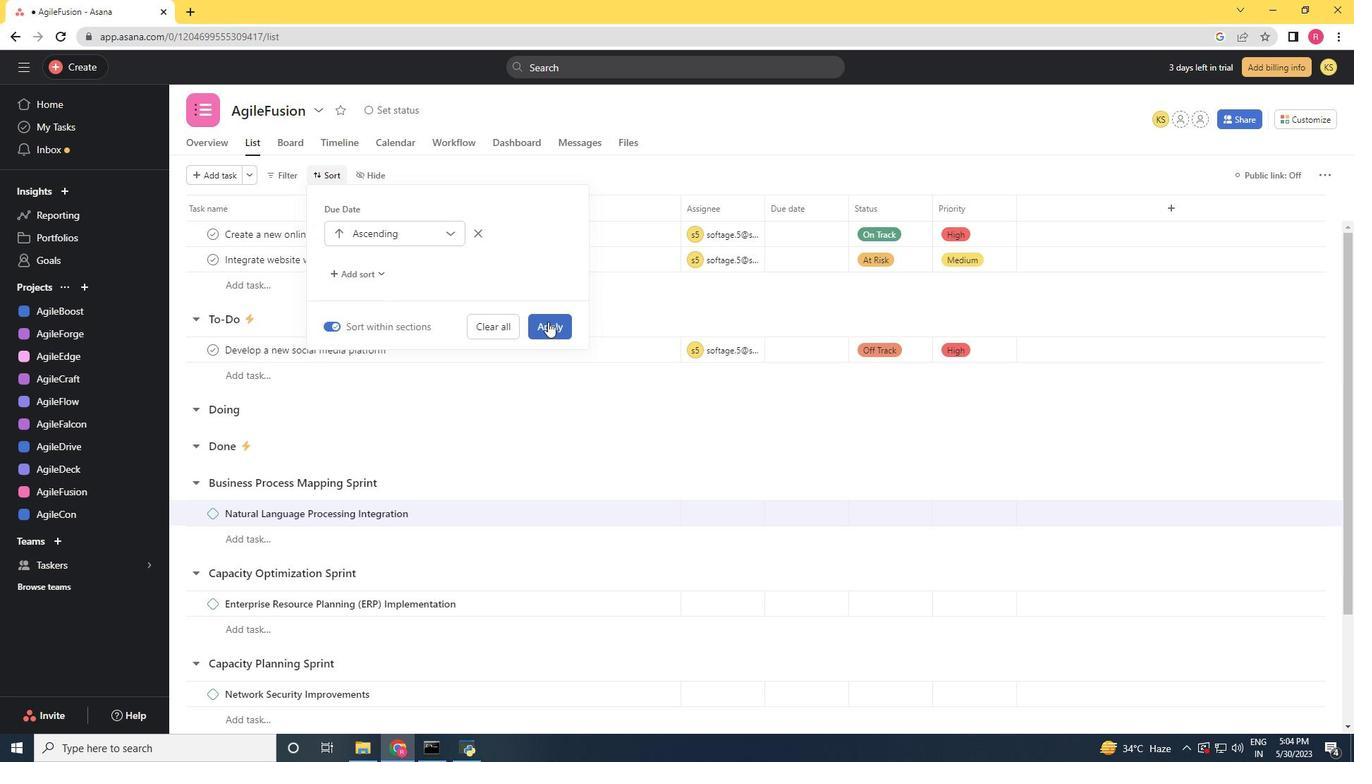 
Action: Mouse moved to (548, 322)
Screenshot: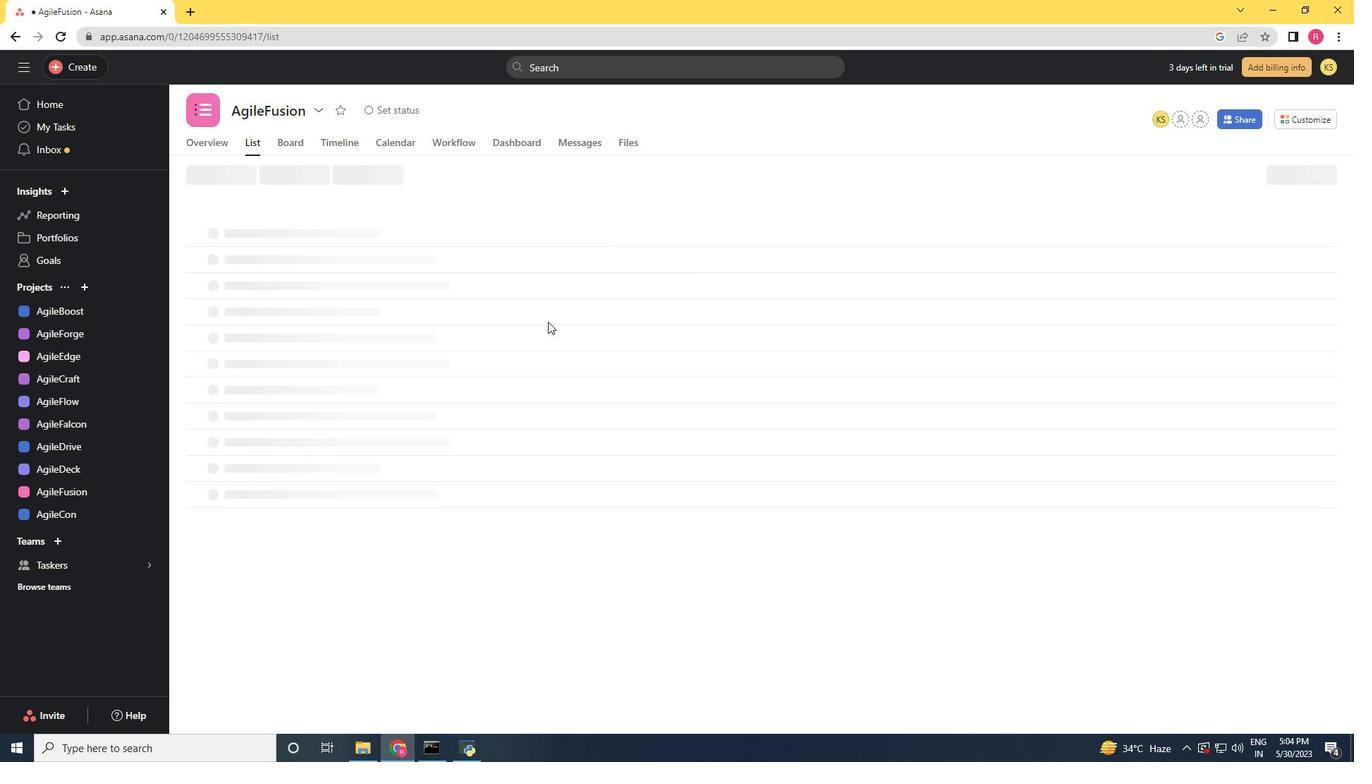 
